 Task: For heading Use Nunito with Light dark cornflower blue 2 colour & bold.  font size for heading18,  'Change the font style of data to'Pacifico and font size to 9,  Change the alignment of both headline & data to Align center.  In the sheet  auditingQuarterlySales_Report_2023
Action: Mouse moved to (86, 155)
Screenshot: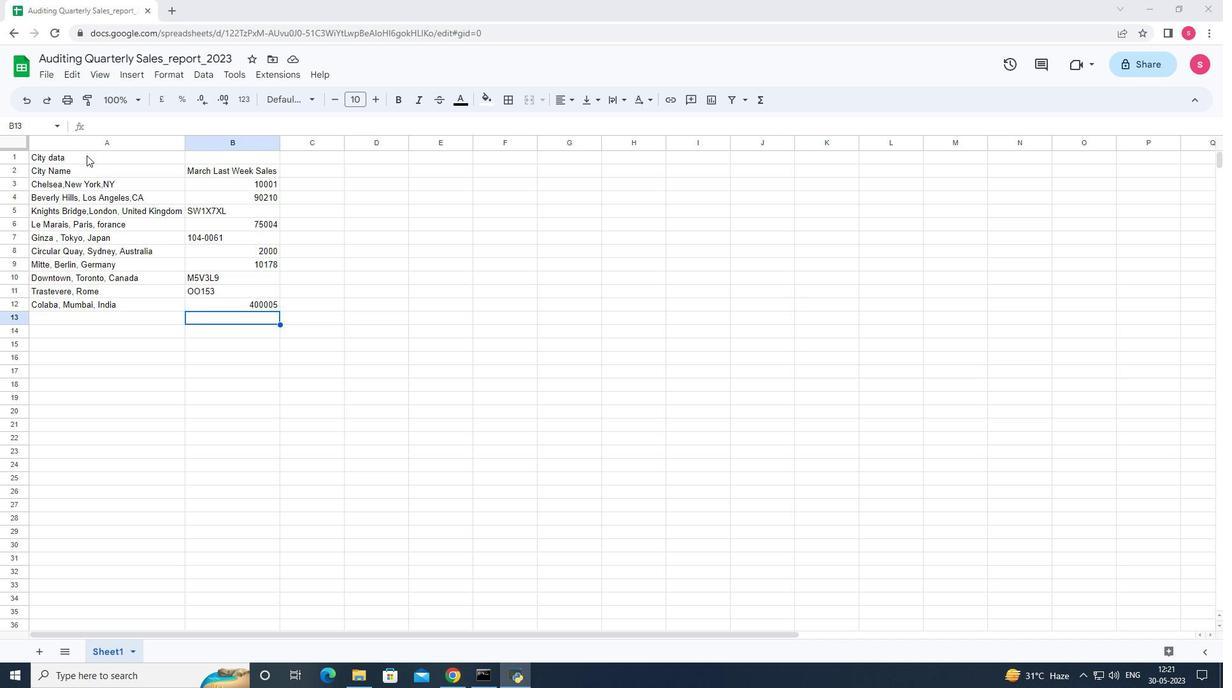 
Action: Mouse pressed left at (86, 155)
Screenshot: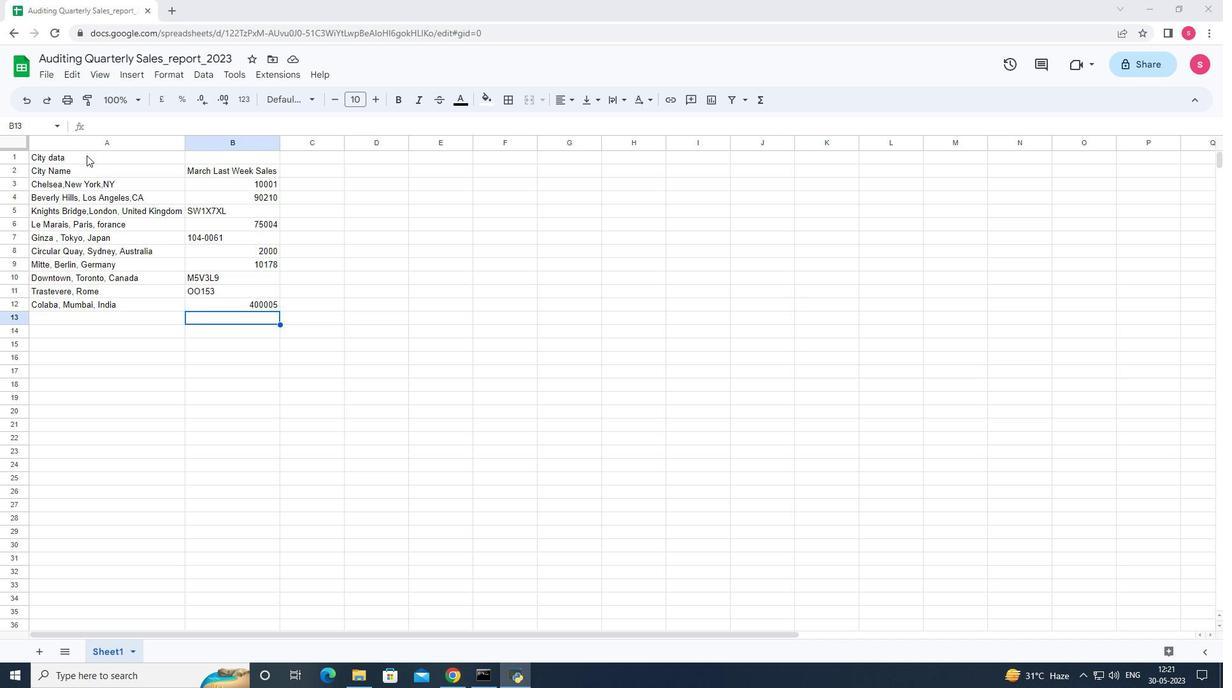 
Action: Mouse moved to (304, 98)
Screenshot: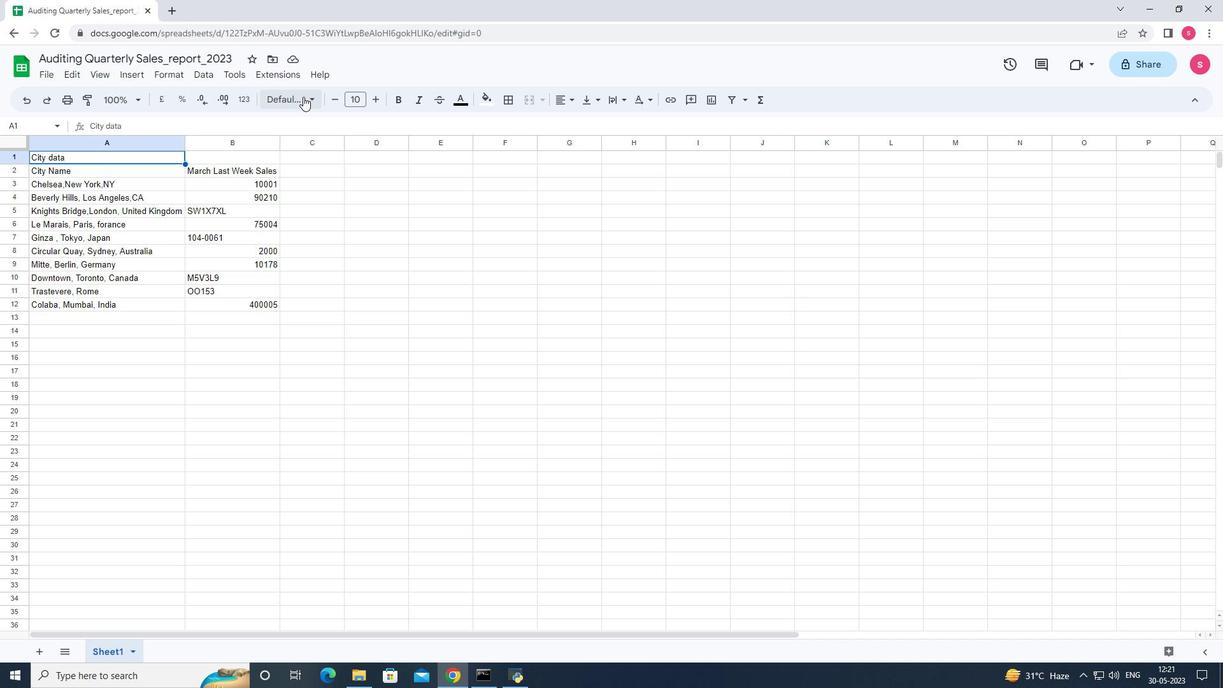 
Action: Mouse pressed left at (304, 98)
Screenshot: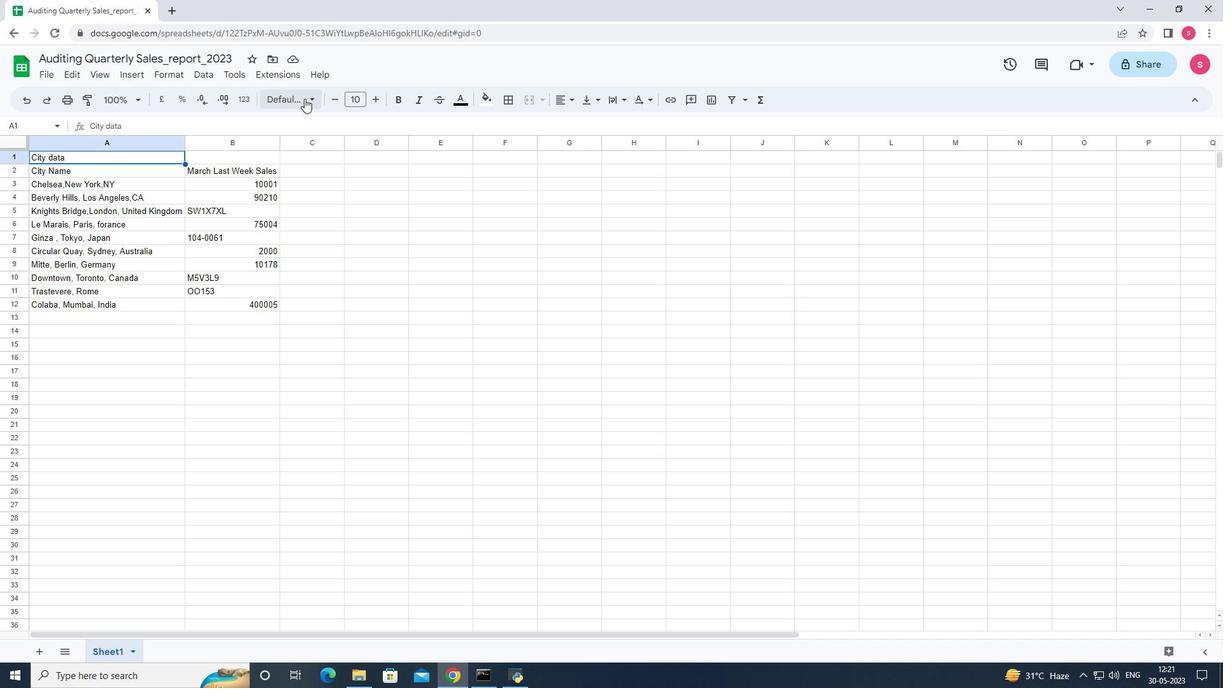
Action: Mouse moved to (333, 582)
Screenshot: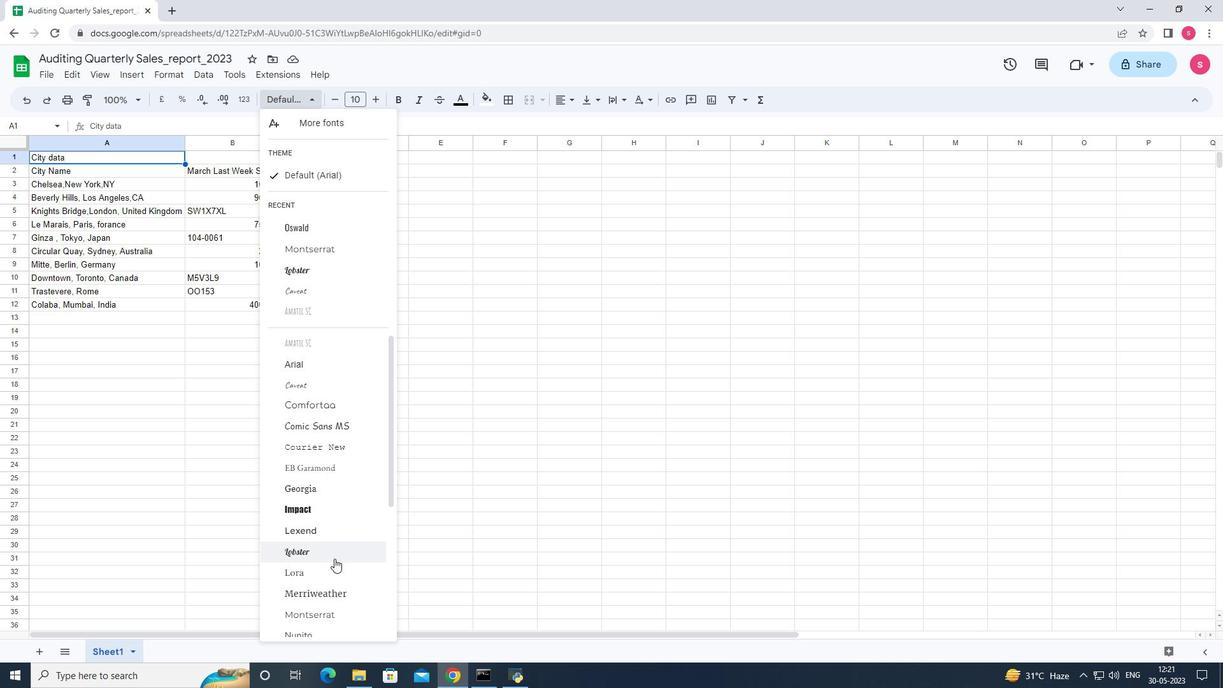 
Action: Mouse scrolled (333, 581) with delta (0, 0)
Screenshot: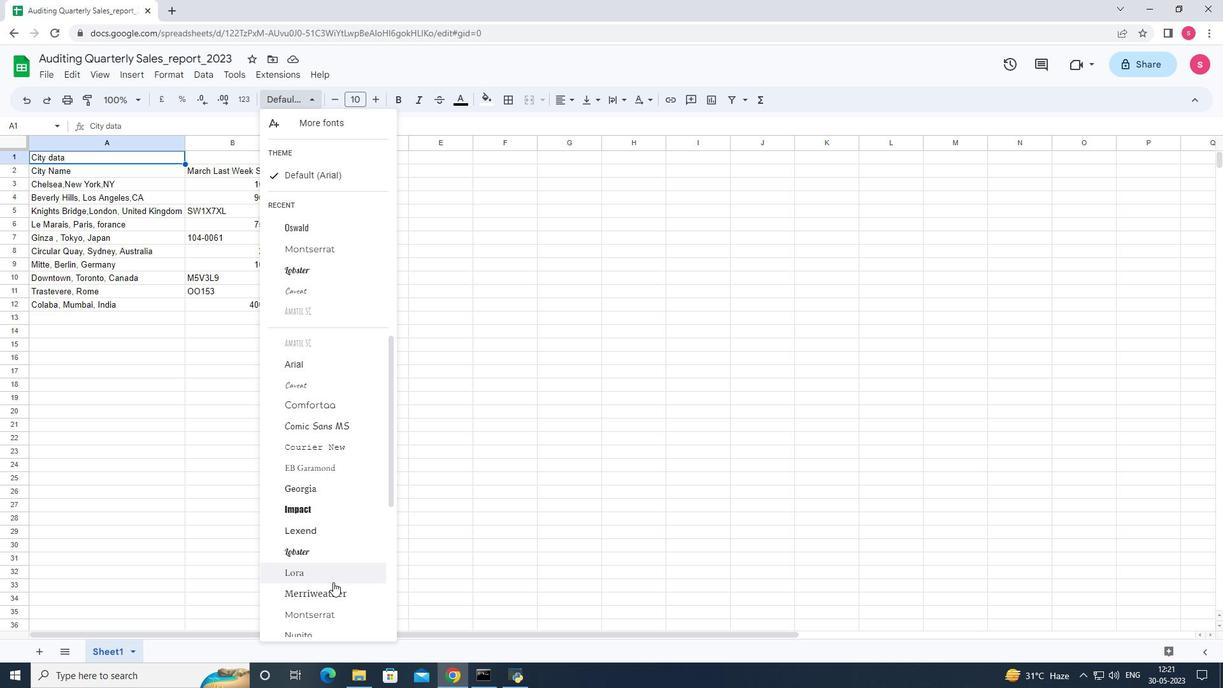 
Action: Mouse moved to (311, 573)
Screenshot: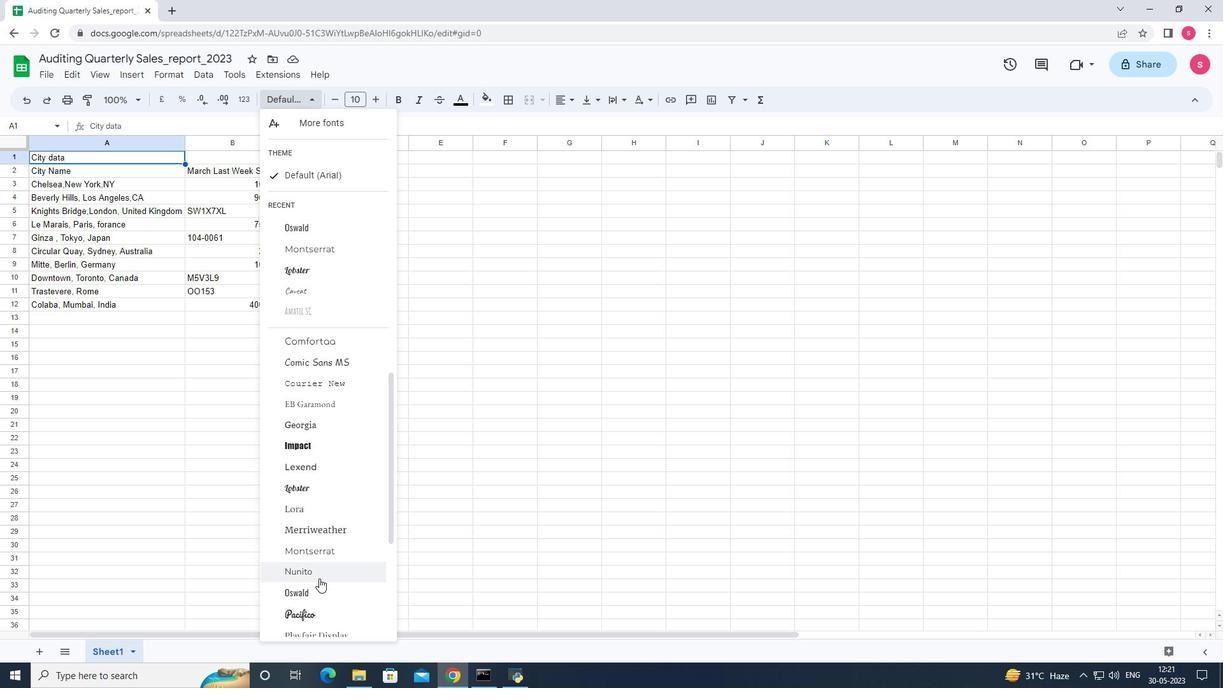 
Action: Mouse pressed left at (311, 573)
Screenshot: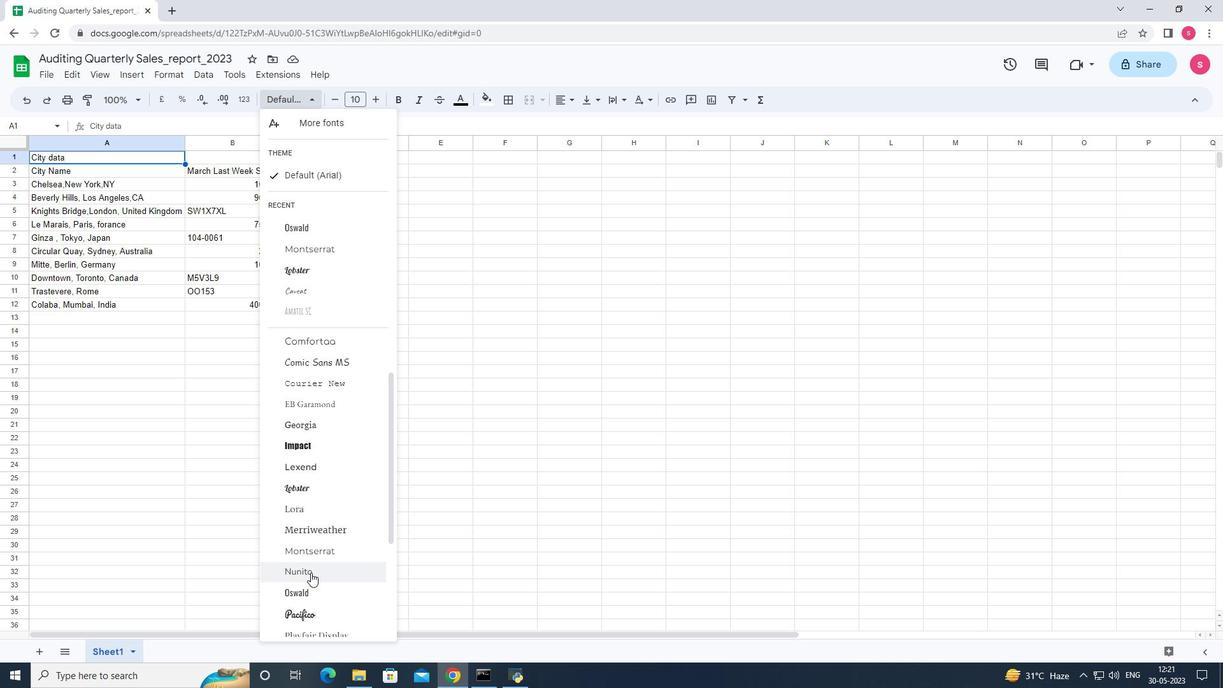 
Action: Mouse moved to (467, 100)
Screenshot: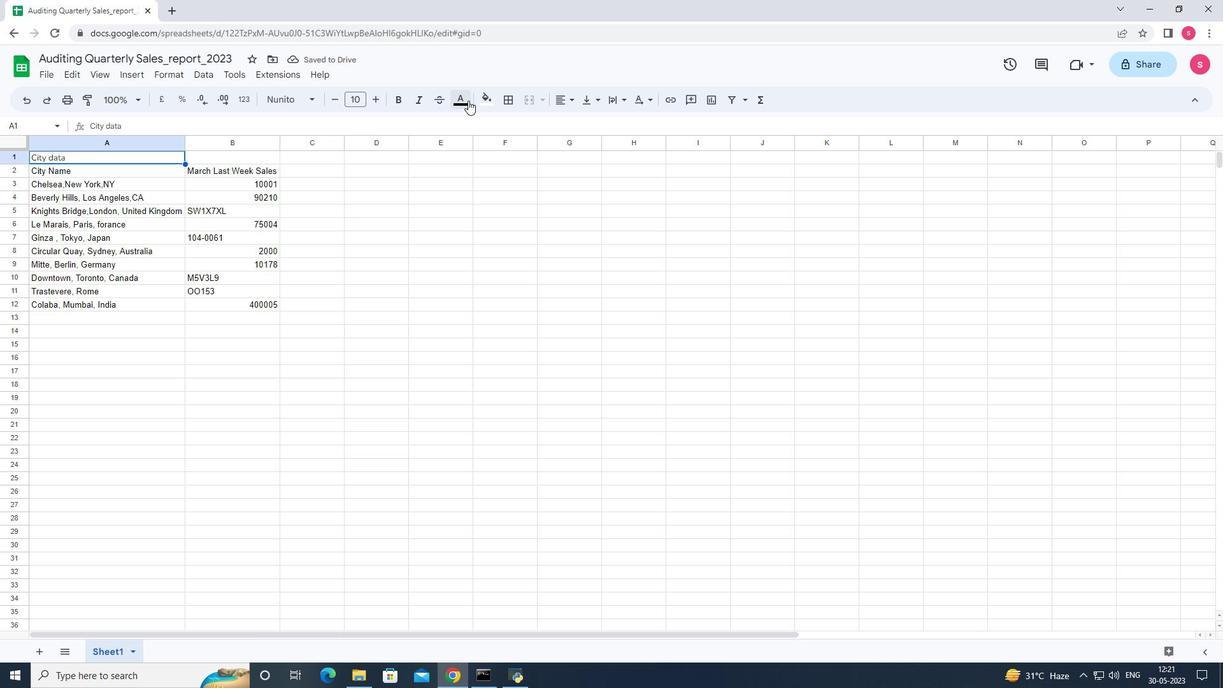 
Action: Mouse pressed left at (467, 100)
Screenshot: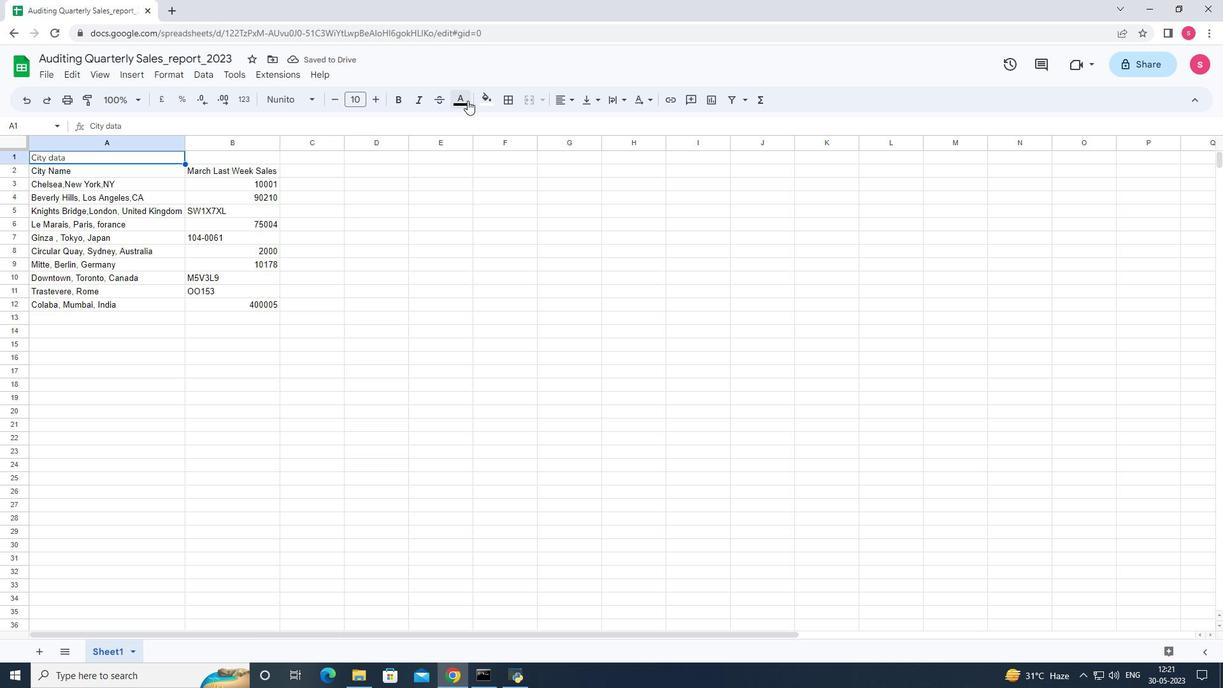 
Action: Mouse moved to (548, 226)
Screenshot: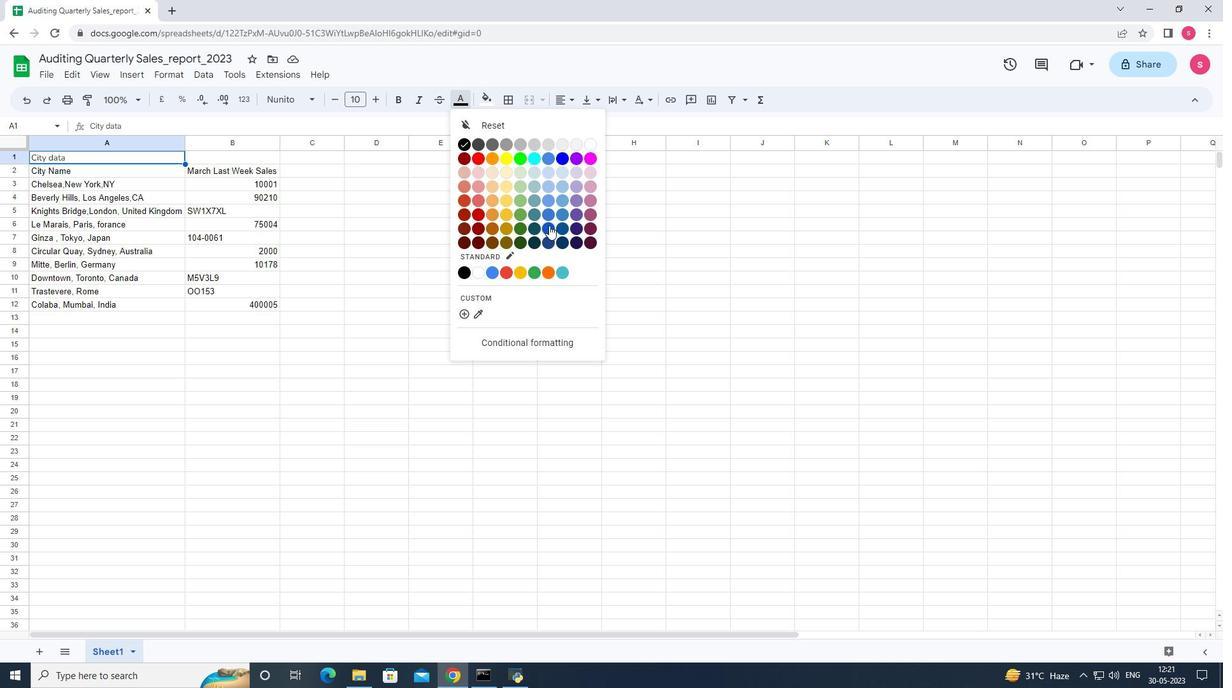 
Action: Mouse pressed left at (548, 226)
Screenshot: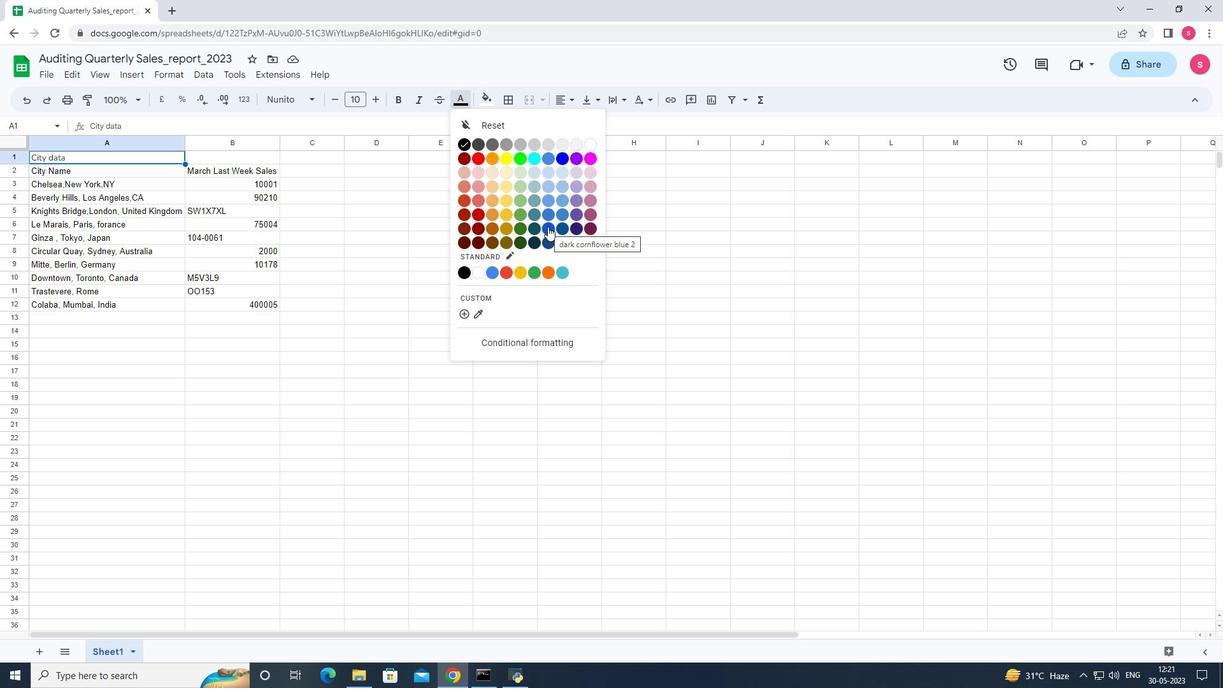 
Action: Mouse moved to (163, 76)
Screenshot: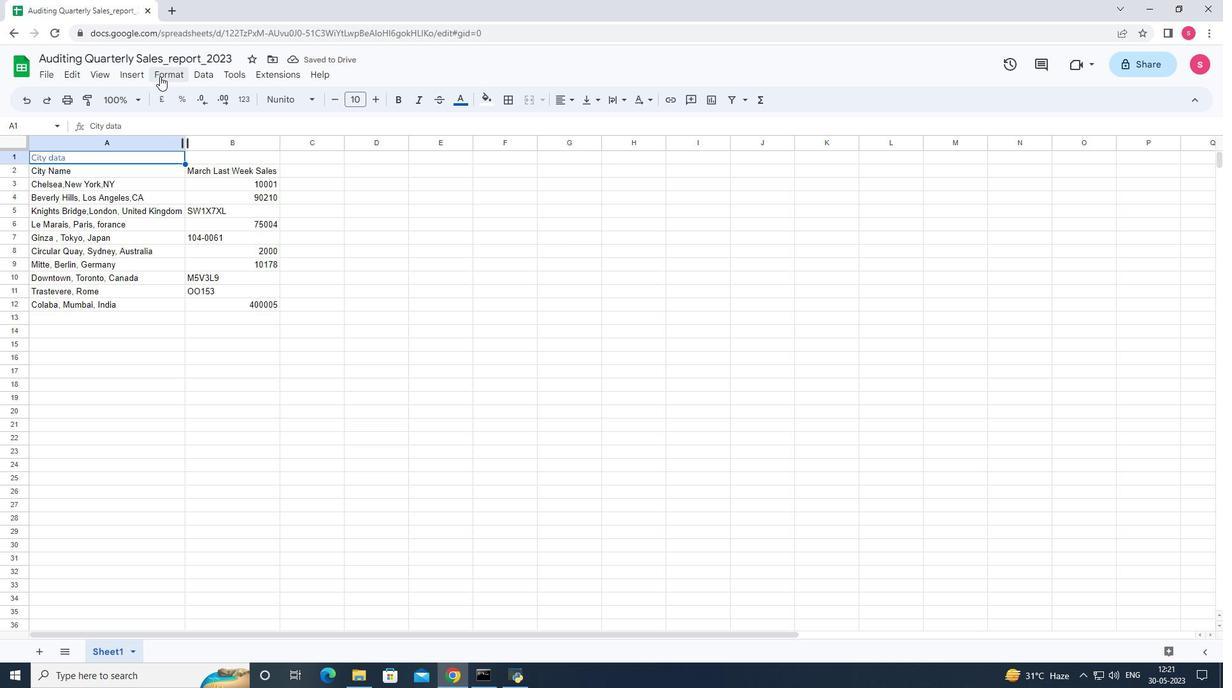 
Action: Mouse pressed left at (163, 76)
Screenshot: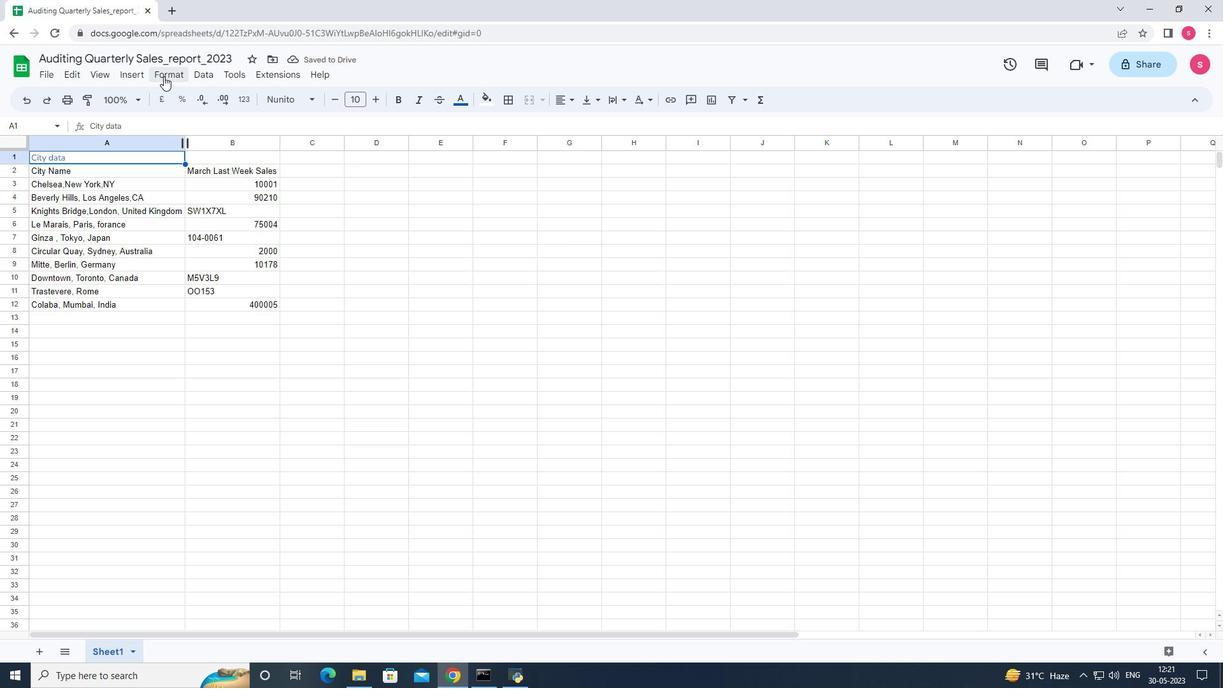 
Action: Mouse moved to (397, 154)
Screenshot: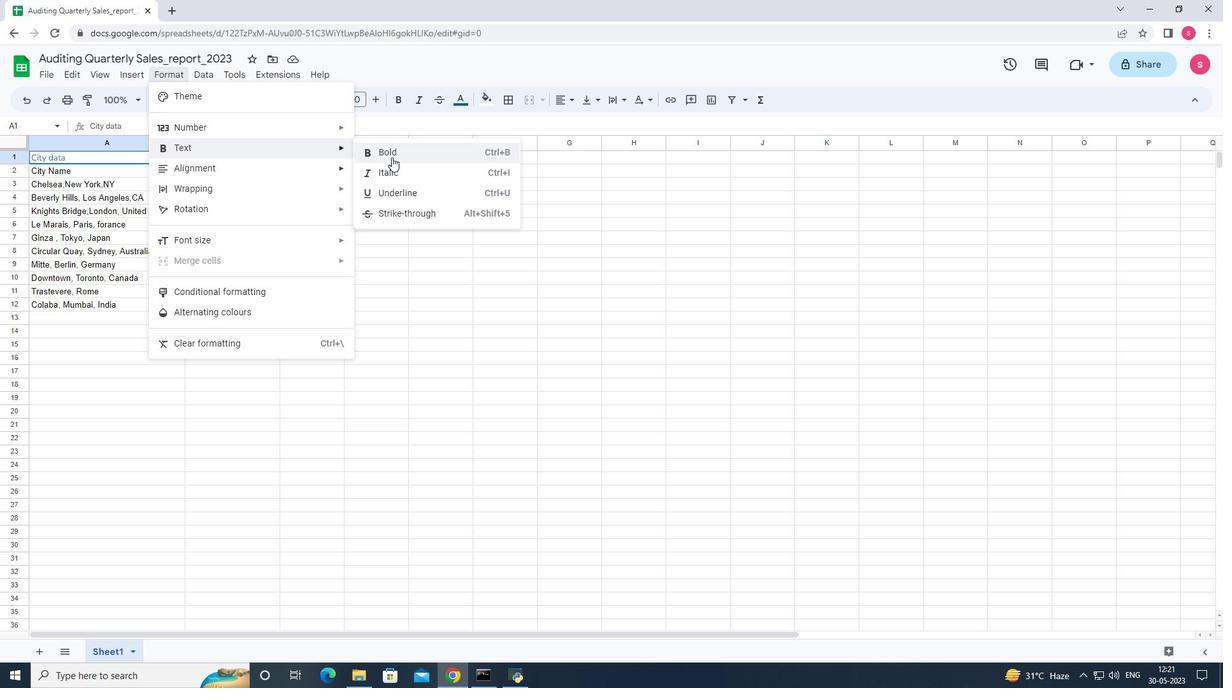 
Action: Mouse pressed left at (397, 154)
Screenshot: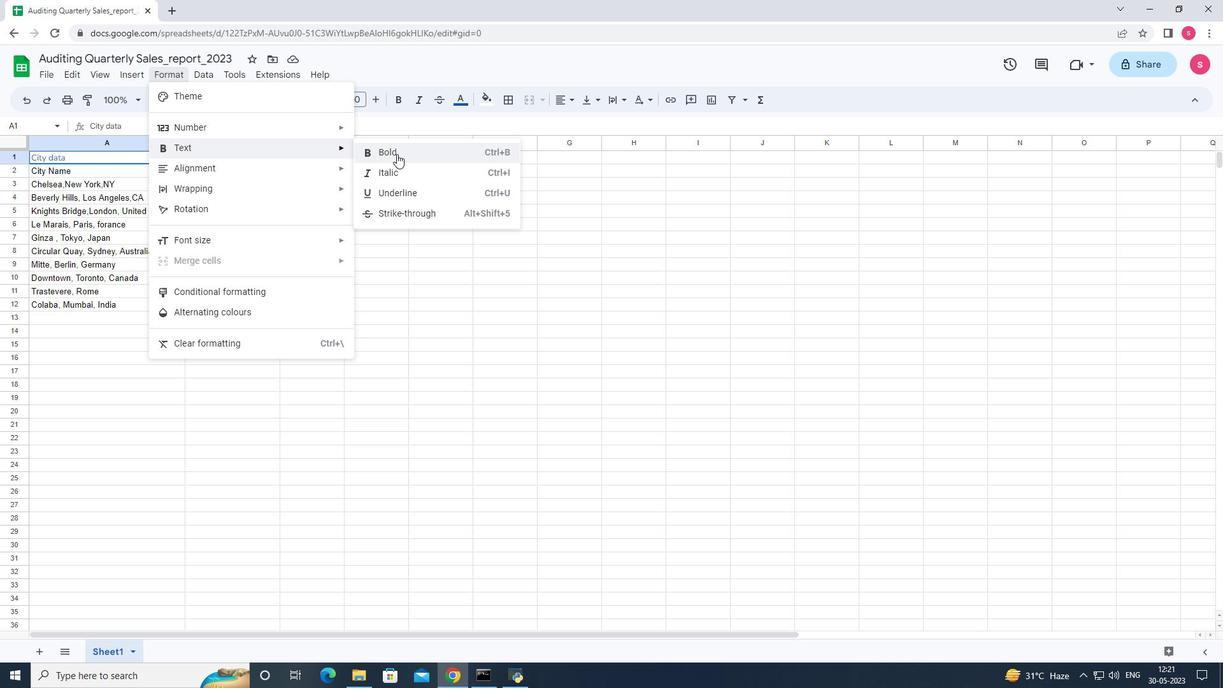 
Action: Mouse moved to (373, 101)
Screenshot: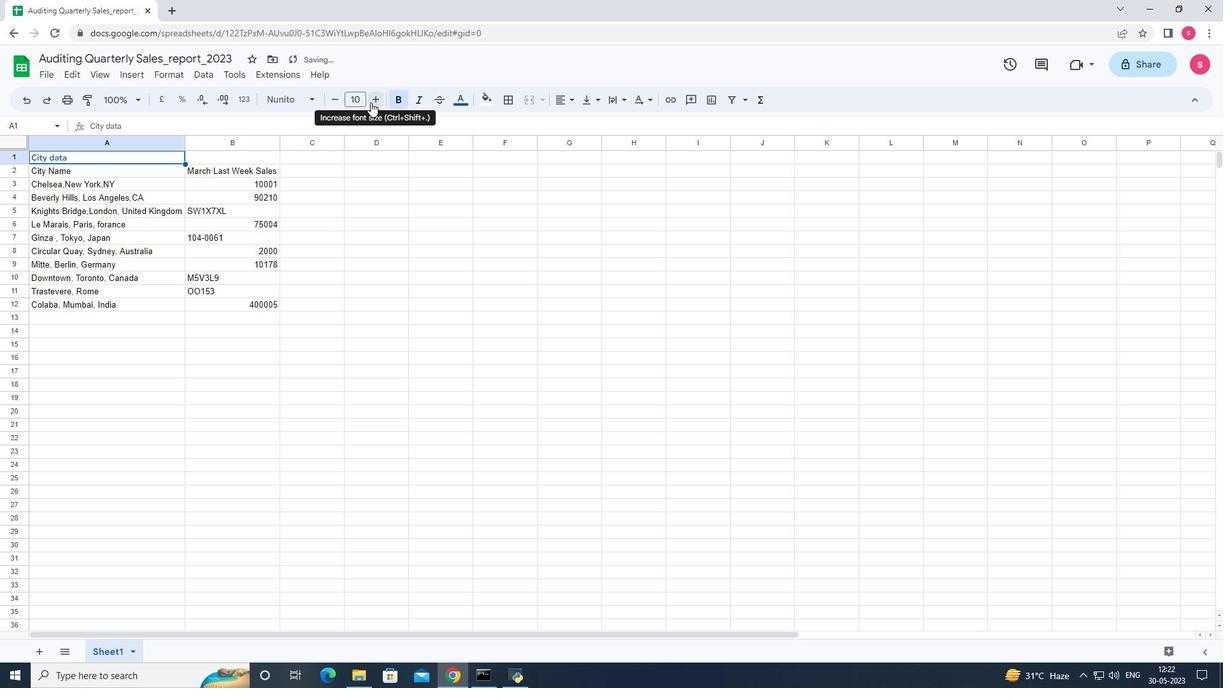 
Action: Mouse pressed left at (373, 101)
Screenshot: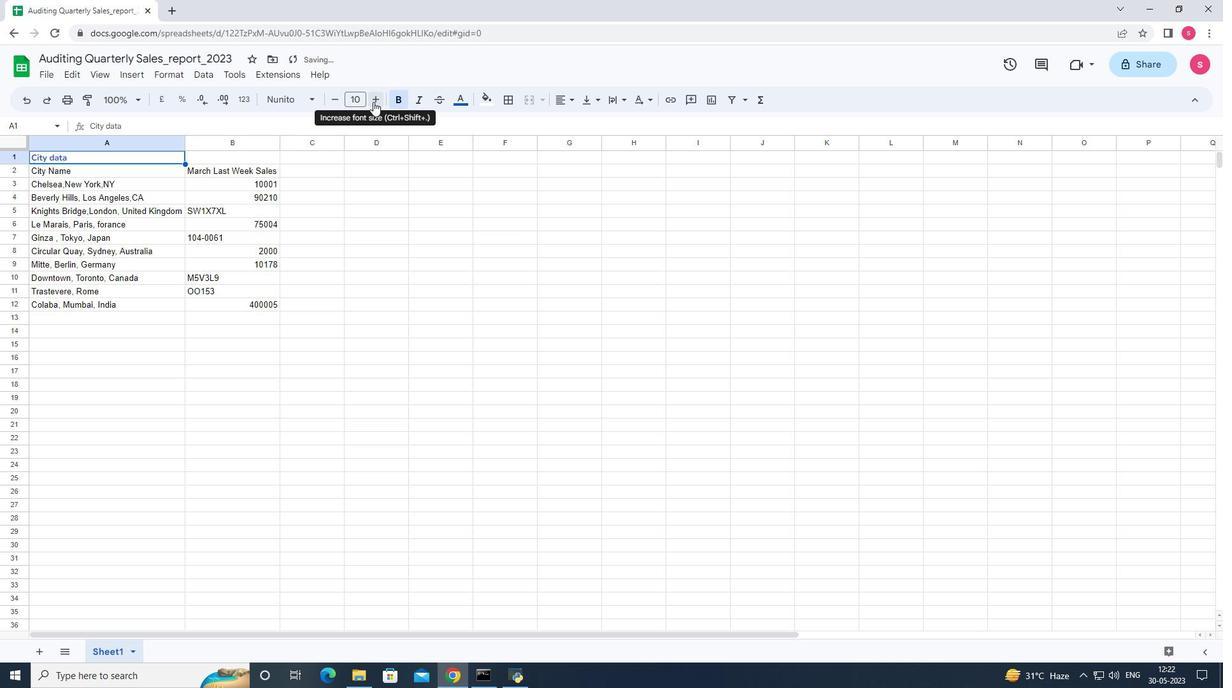 
Action: Mouse pressed left at (373, 101)
Screenshot: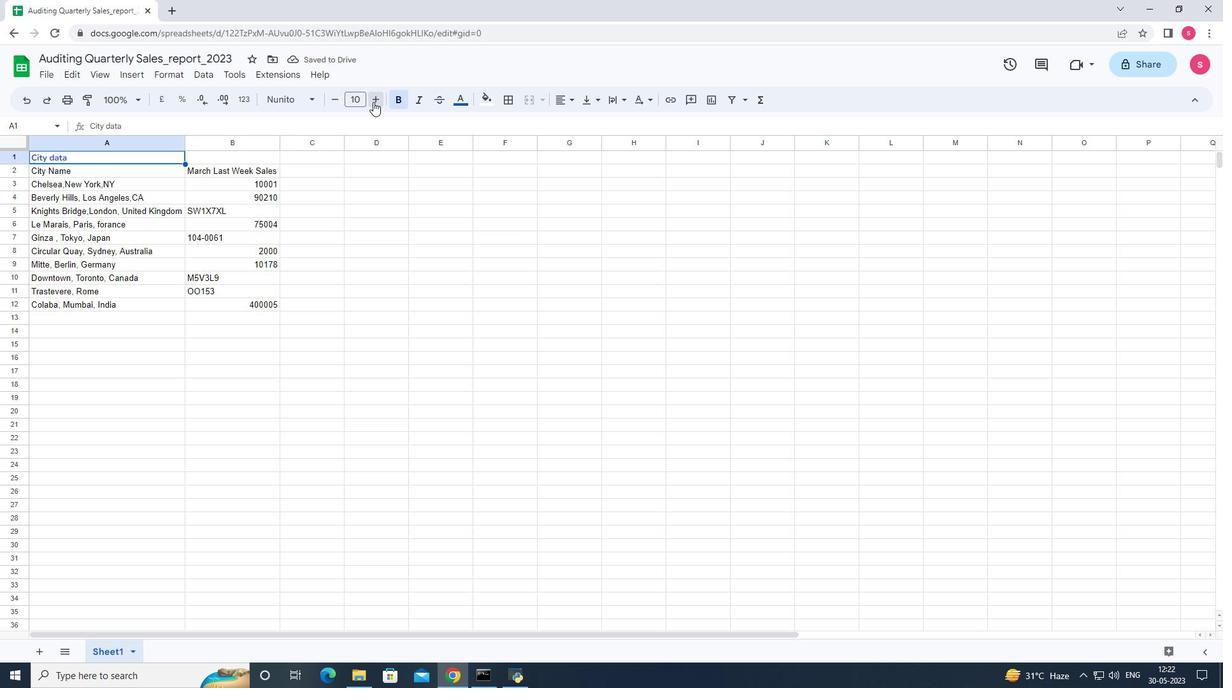 
Action: Mouse pressed left at (373, 101)
Screenshot: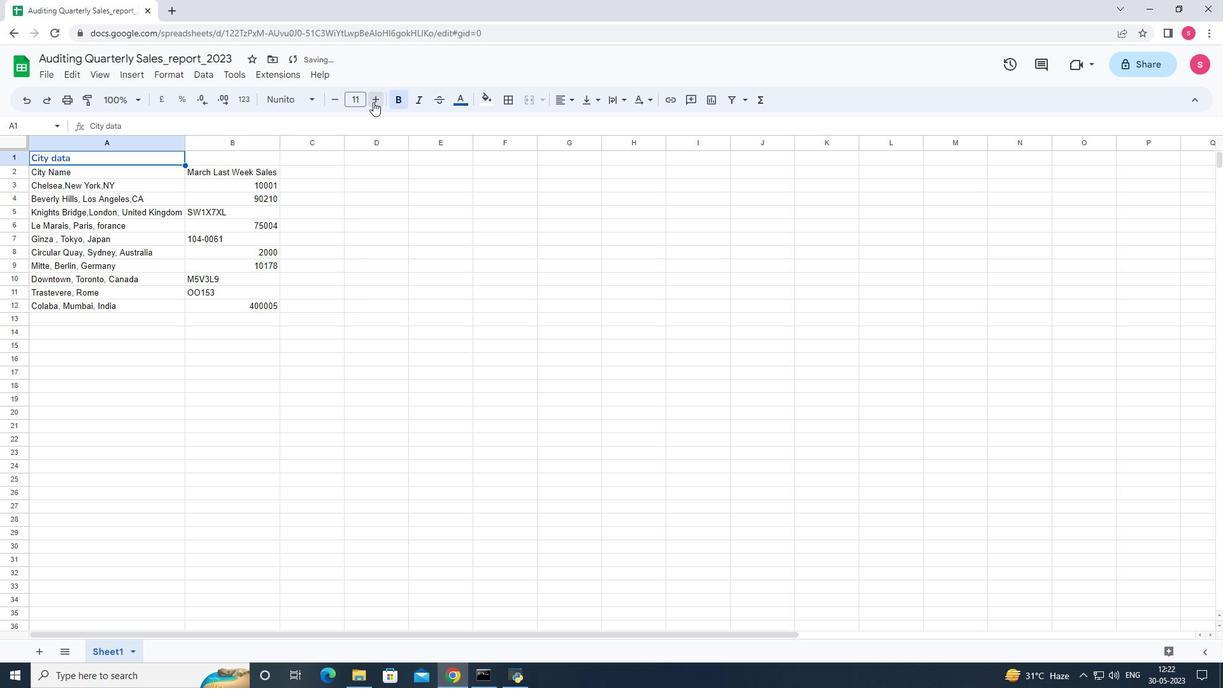 
Action: Mouse pressed left at (373, 101)
Screenshot: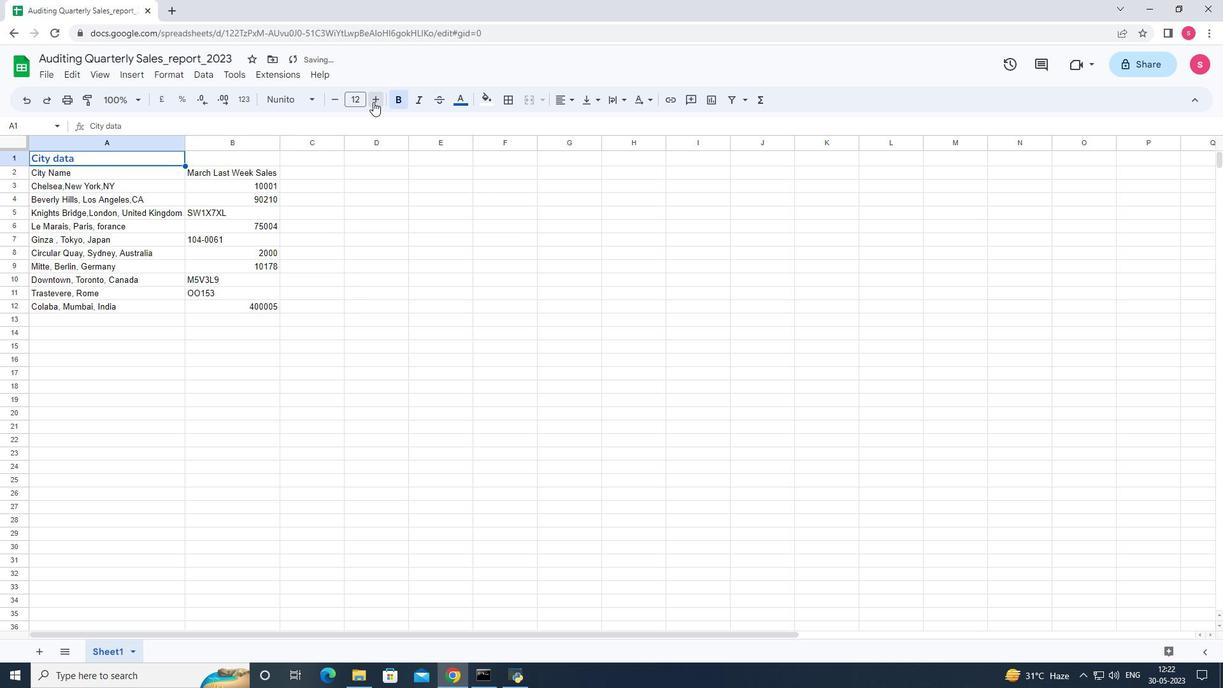
Action: Mouse pressed left at (373, 101)
Screenshot: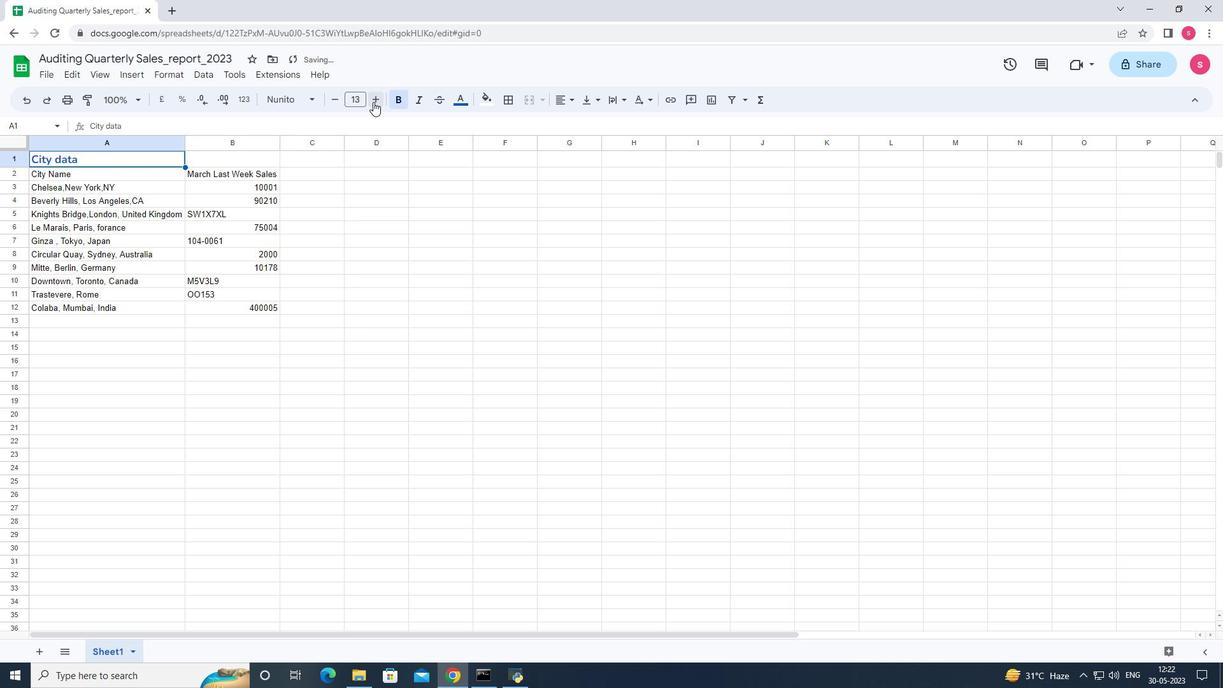 
Action: Mouse pressed left at (373, 101)
Screenshot: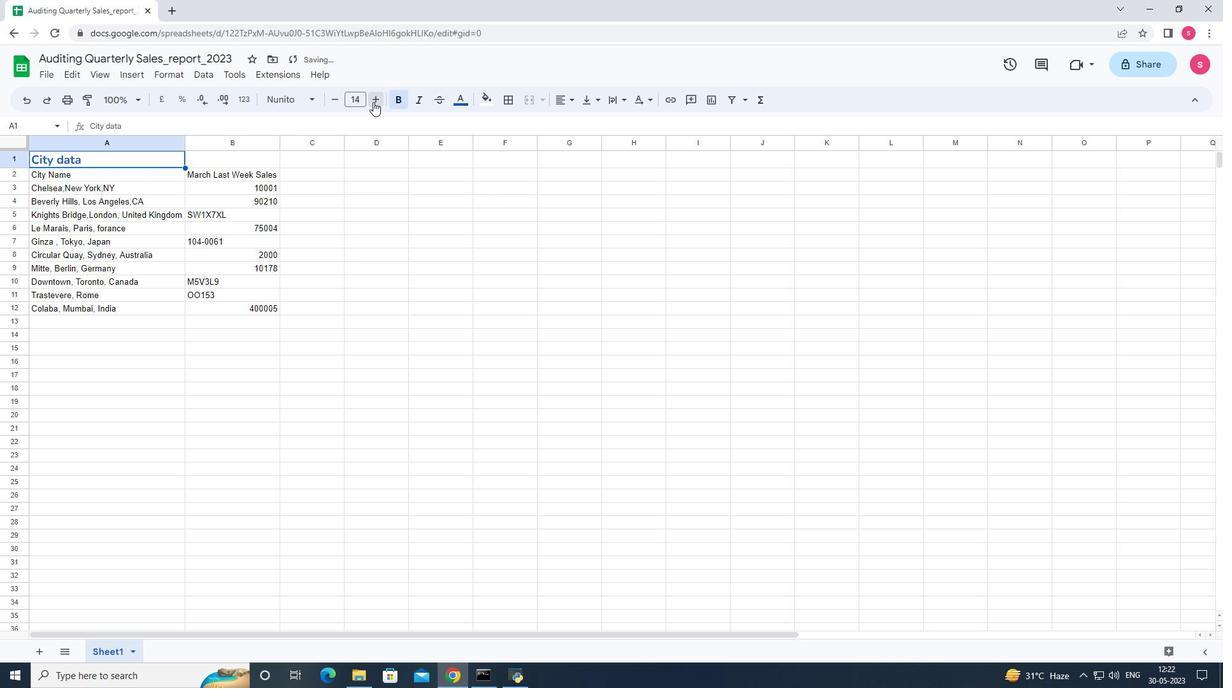 
Action: Mouse pressed left at (373, 101)
Screenshot: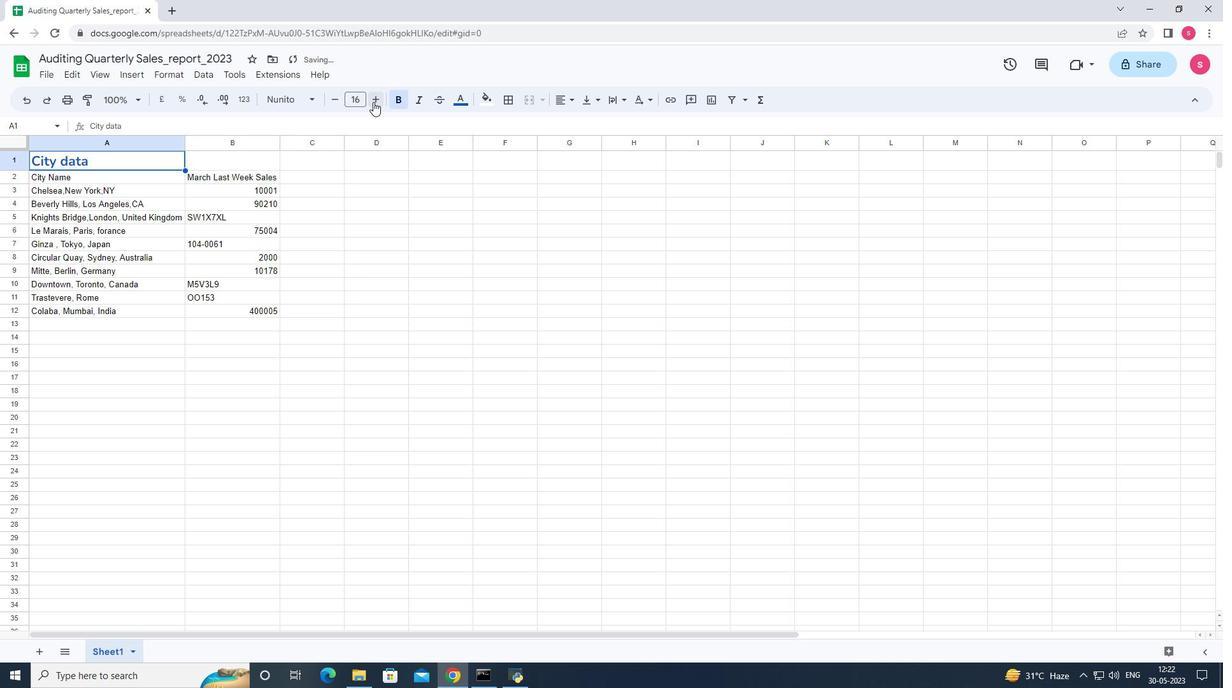 
Action: Mouse pressed left at (373, 101)
Screenshot: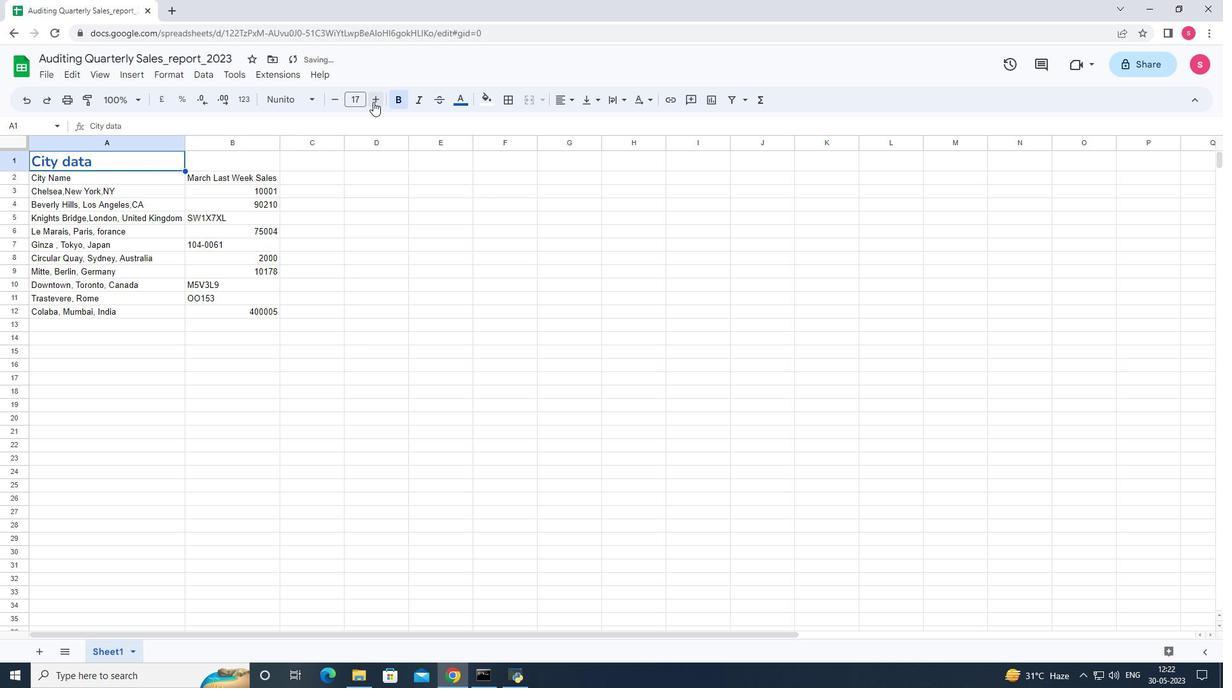
Action: Mouse moved to (90, 180)
Screenshot: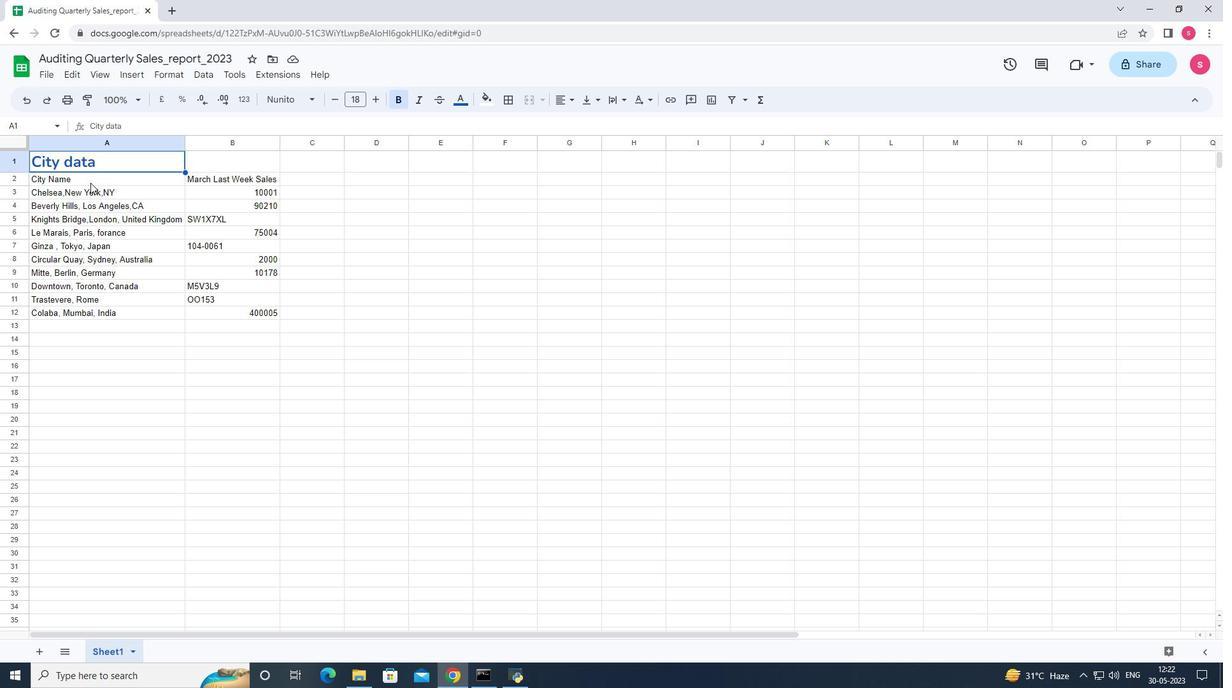 
Action: Mouse pressed left at (90, 180)
Screenshot: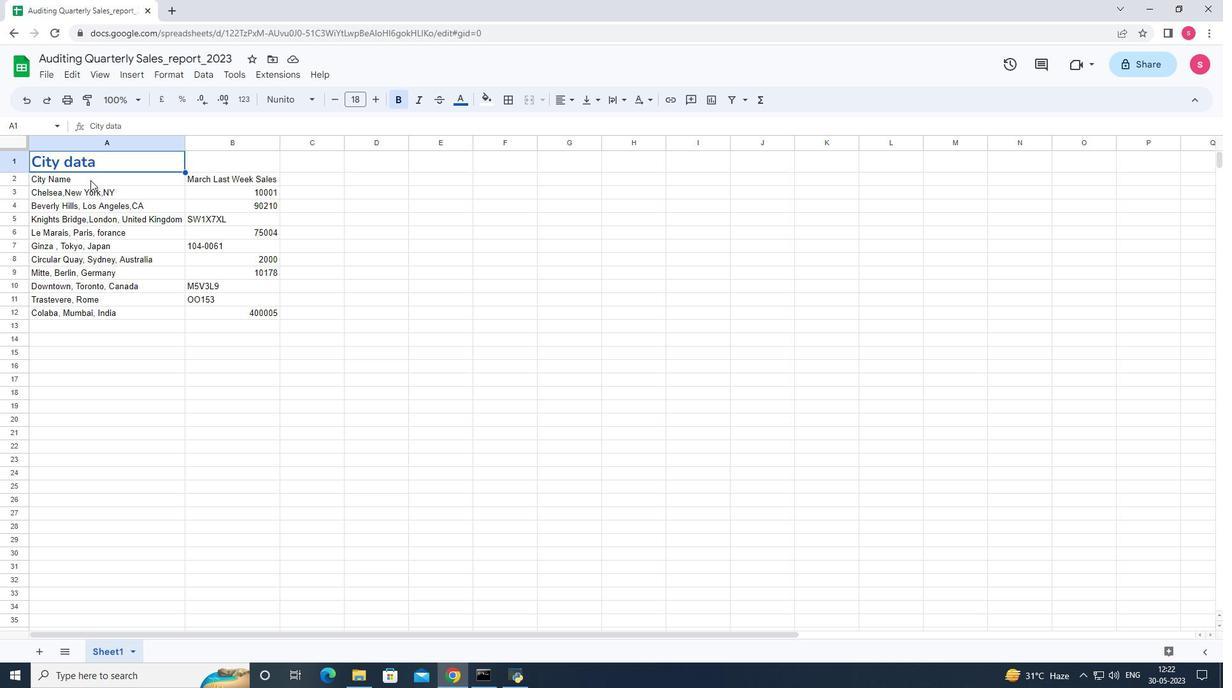 
Action: Mouse moved to (307, 99)
Screenshot: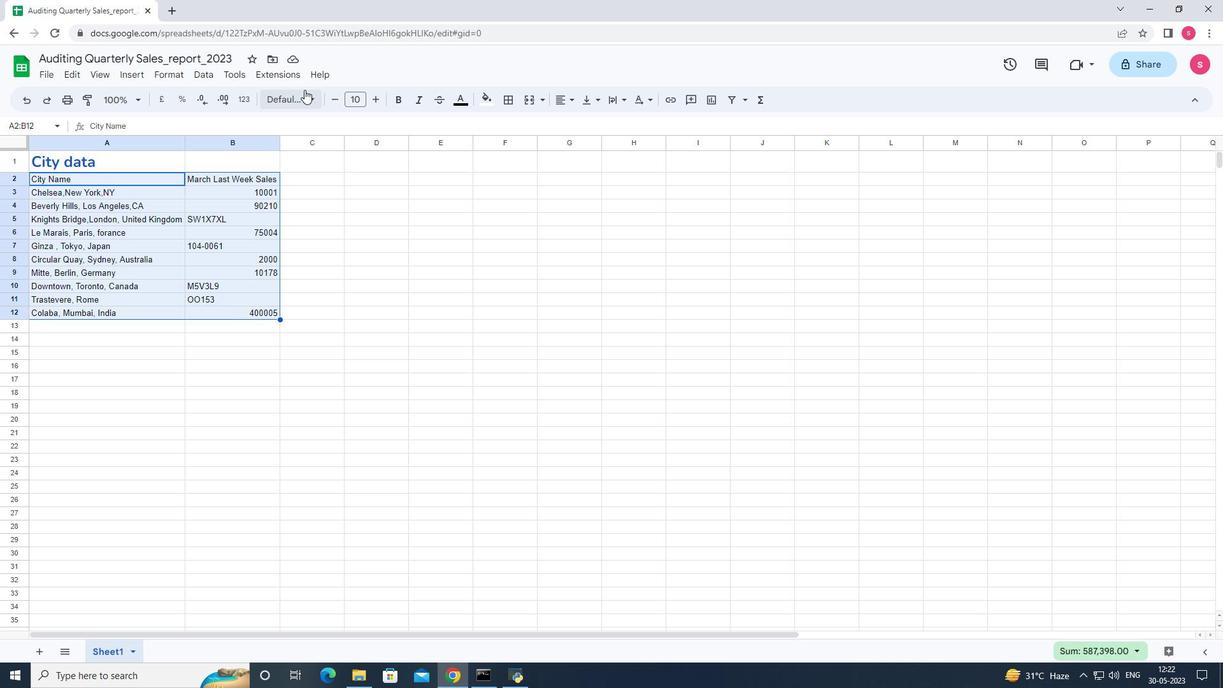 
Action: Mouse pressed left at (307, 99)
Screenshot: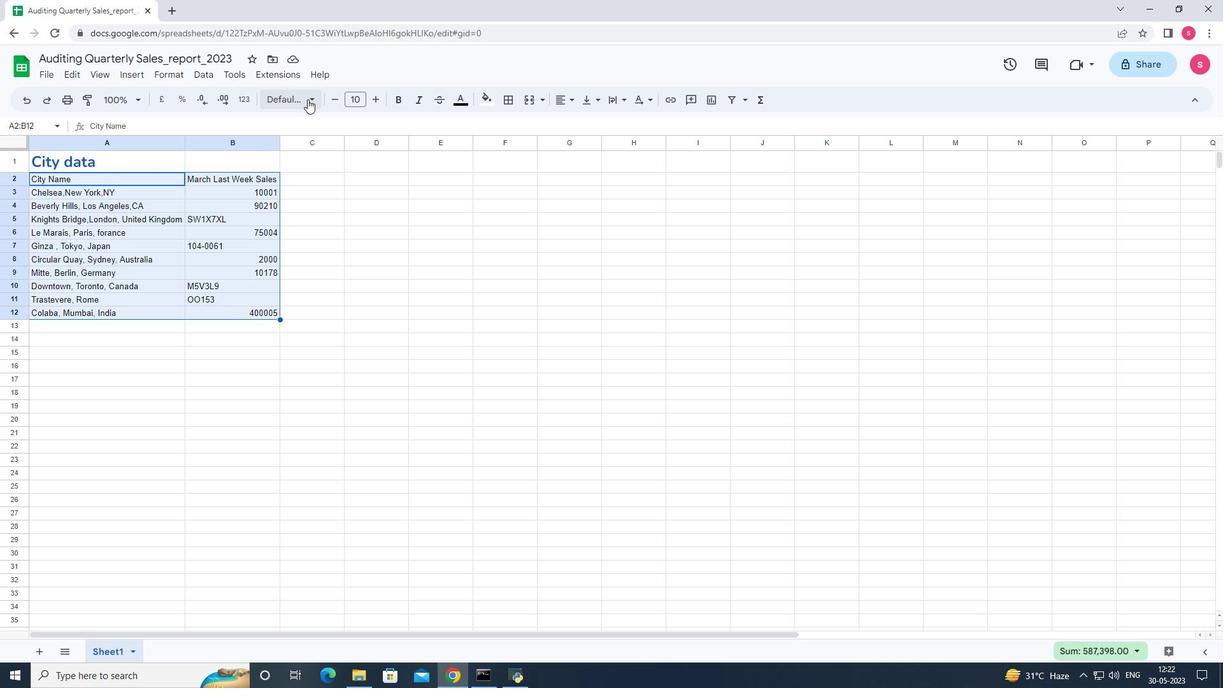 
Action: Mouse moved to (290, 317)
Screenshot: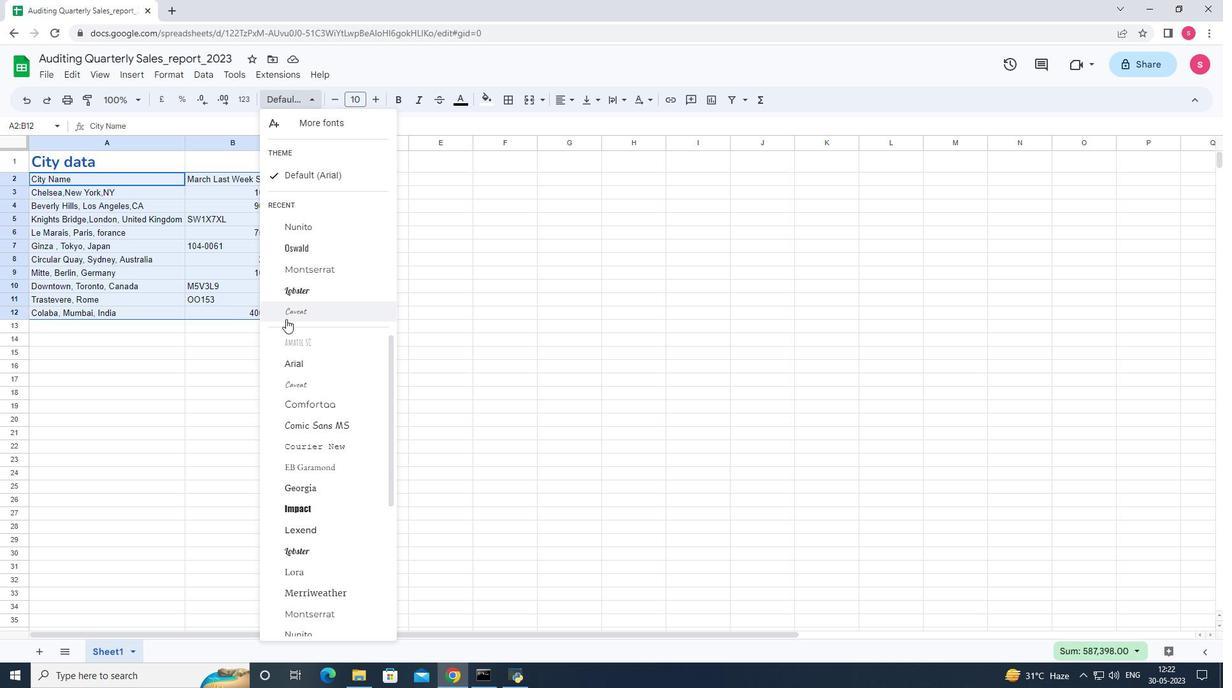 
Action: Mouse scrolled (290, 316) with delta (0, 0)
Screenshot: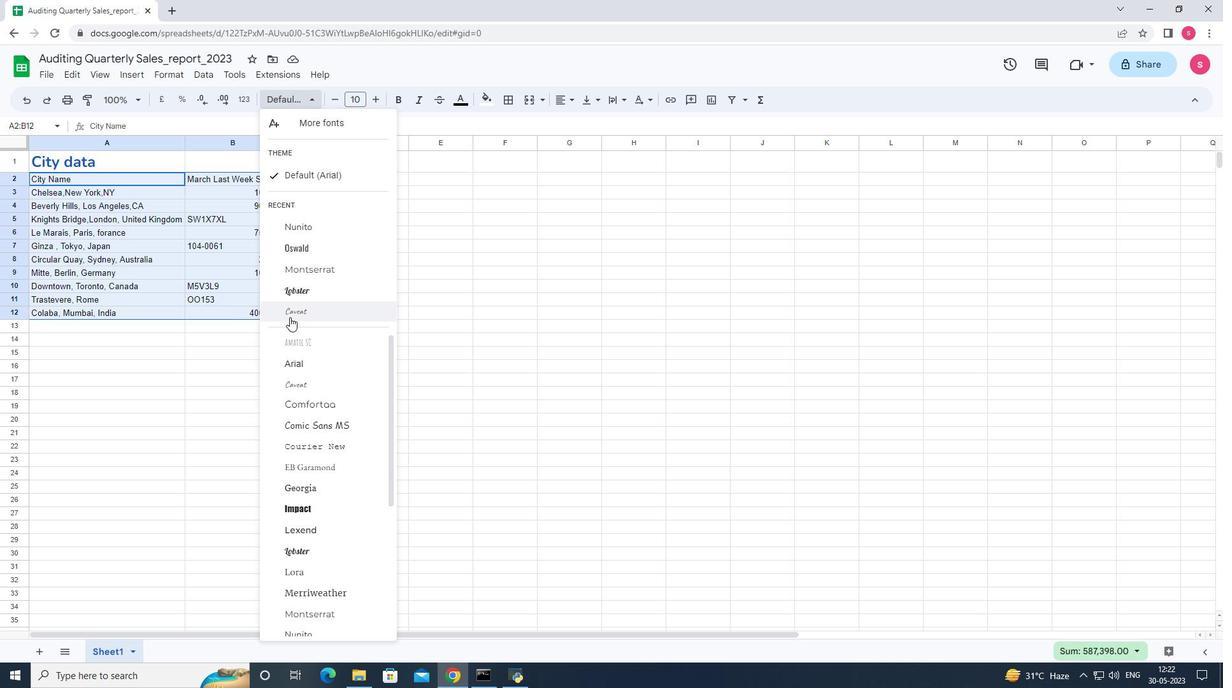 
Action: Mouse moved to (298, 328)
Screenshot: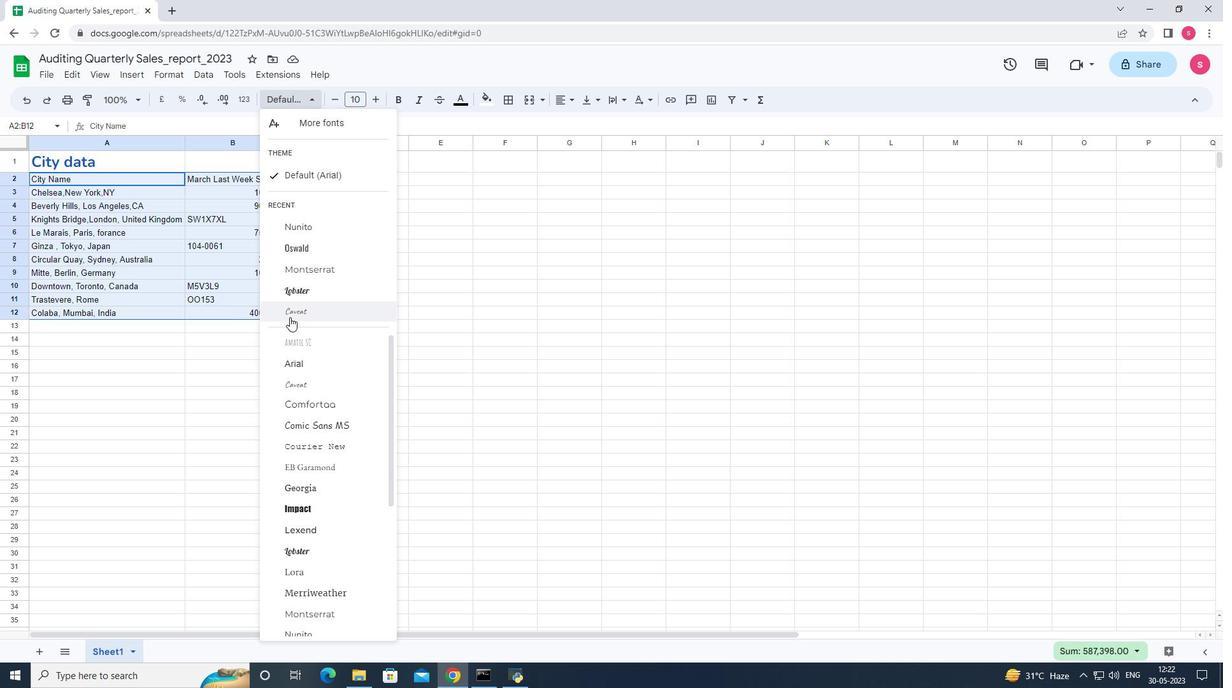 
Action: Mouse scrolled (298, 328) with delta (0, 0)
Screenshot: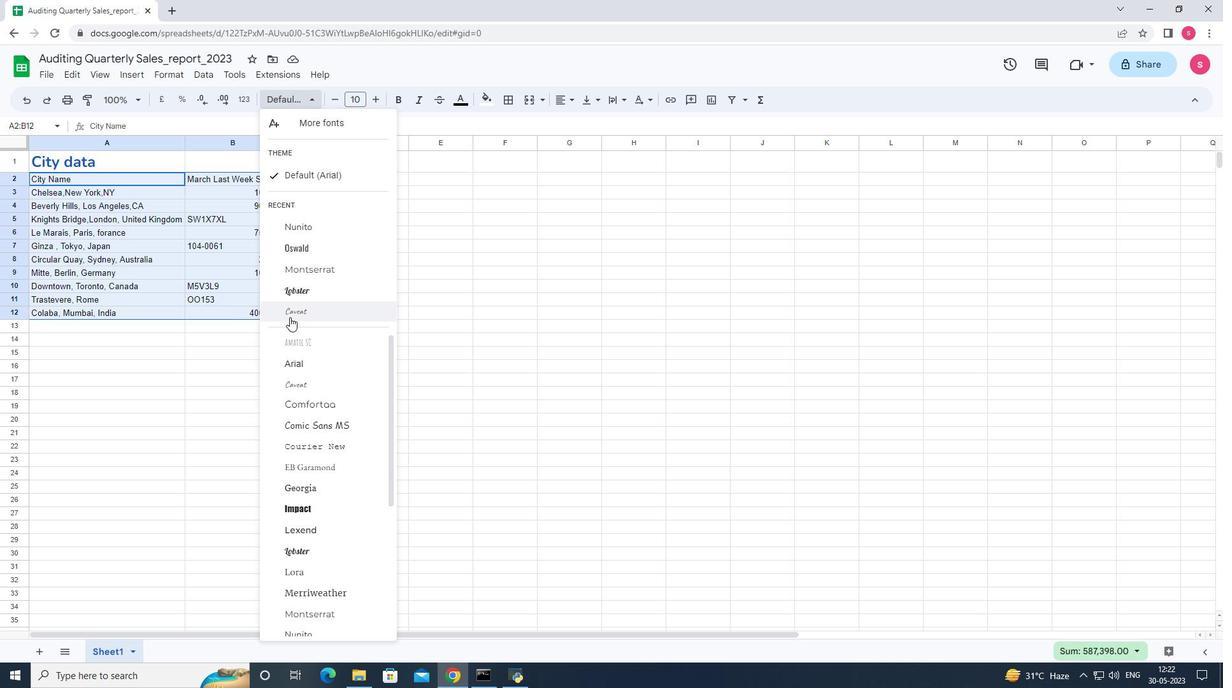 
Action: Mouse moved to (305, 340)
Screenshot: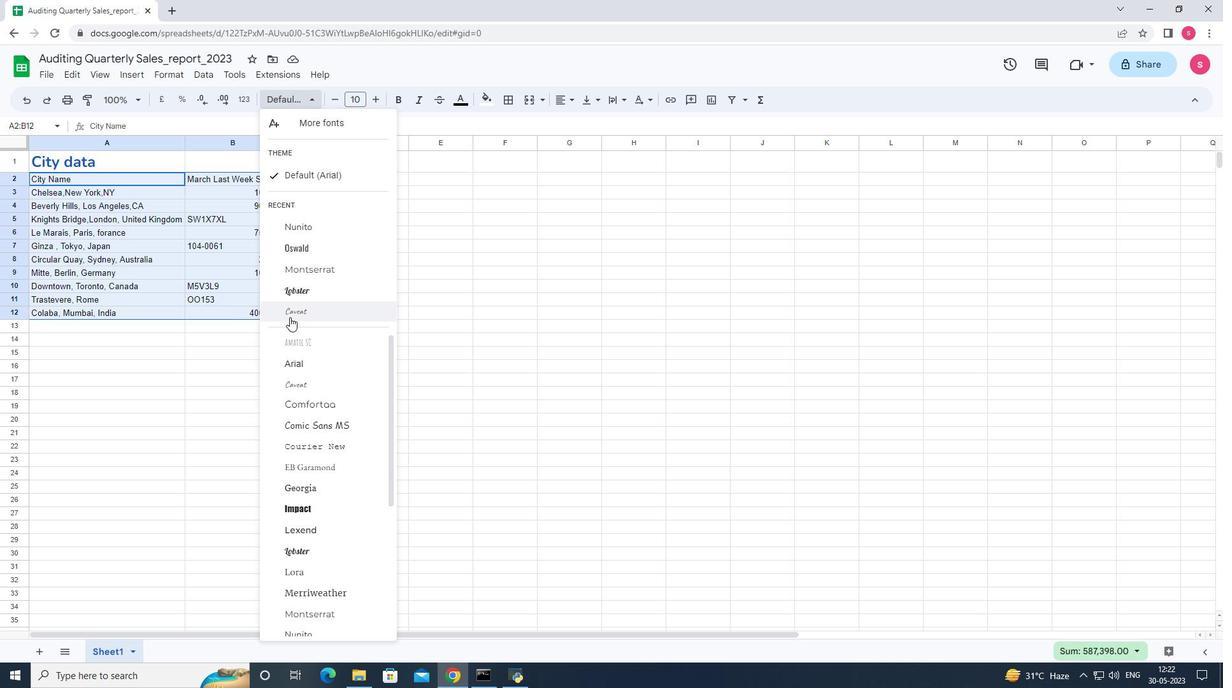 
Action: Mouse scrolled (305, 339) with delta (0, 0)
Screenshot: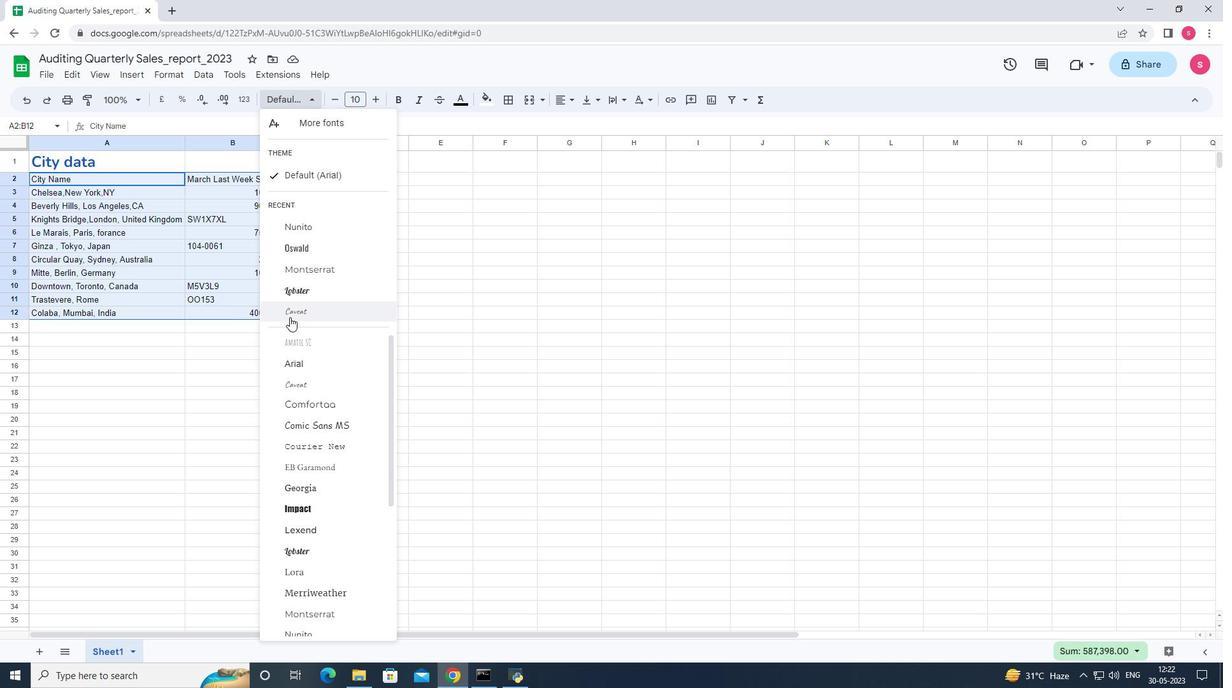 
Action: Mouse scrolled (305, 339) with delta (0, 0)
Screenshot: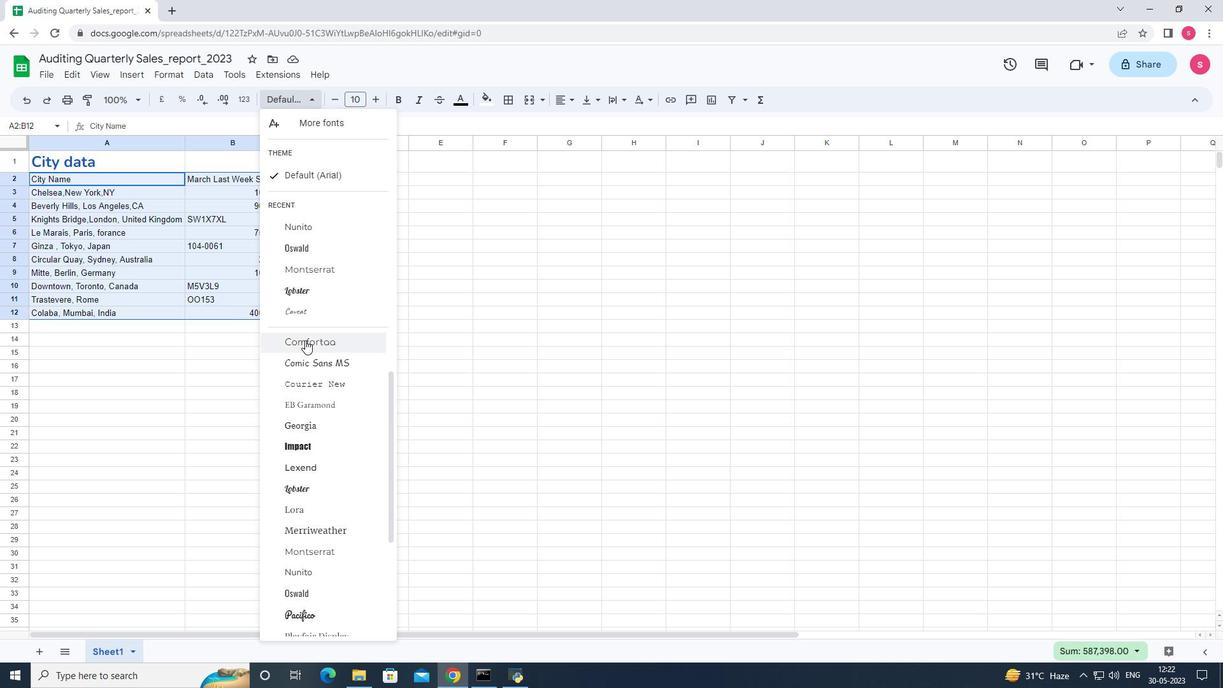 
Action: Mouse scrolled (305, 339) with delta (0, 0)
Screenshot: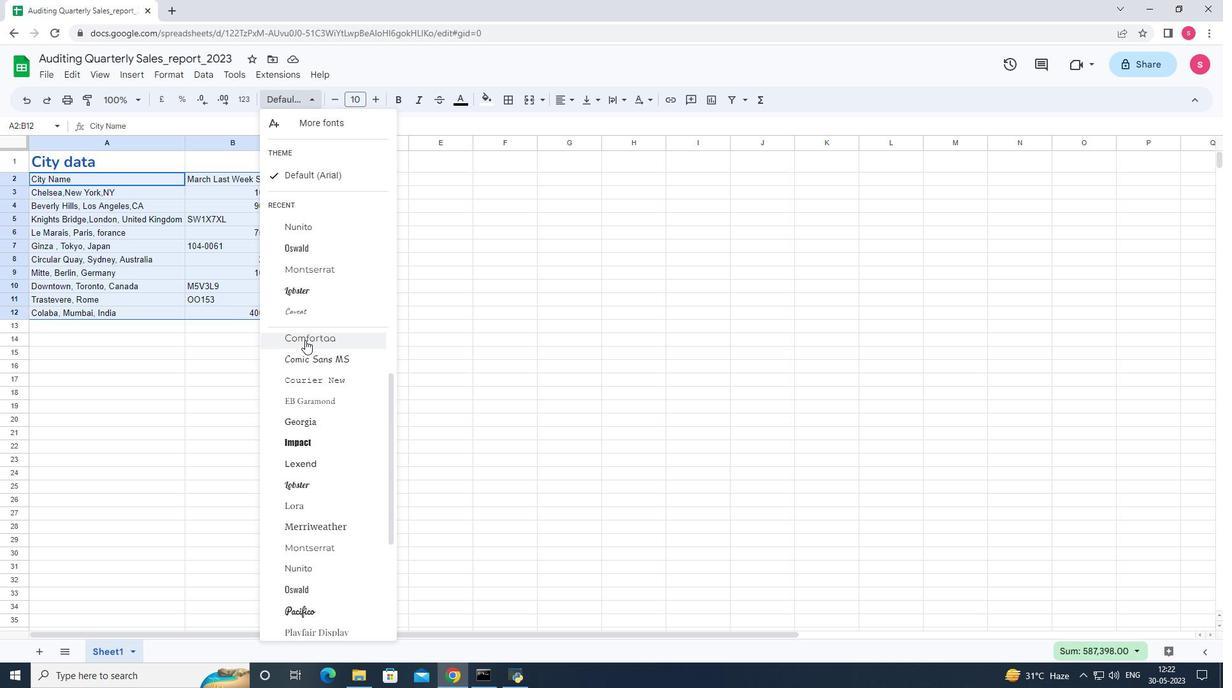 
Action: Mouse moved to (315, 487)
Screenshot: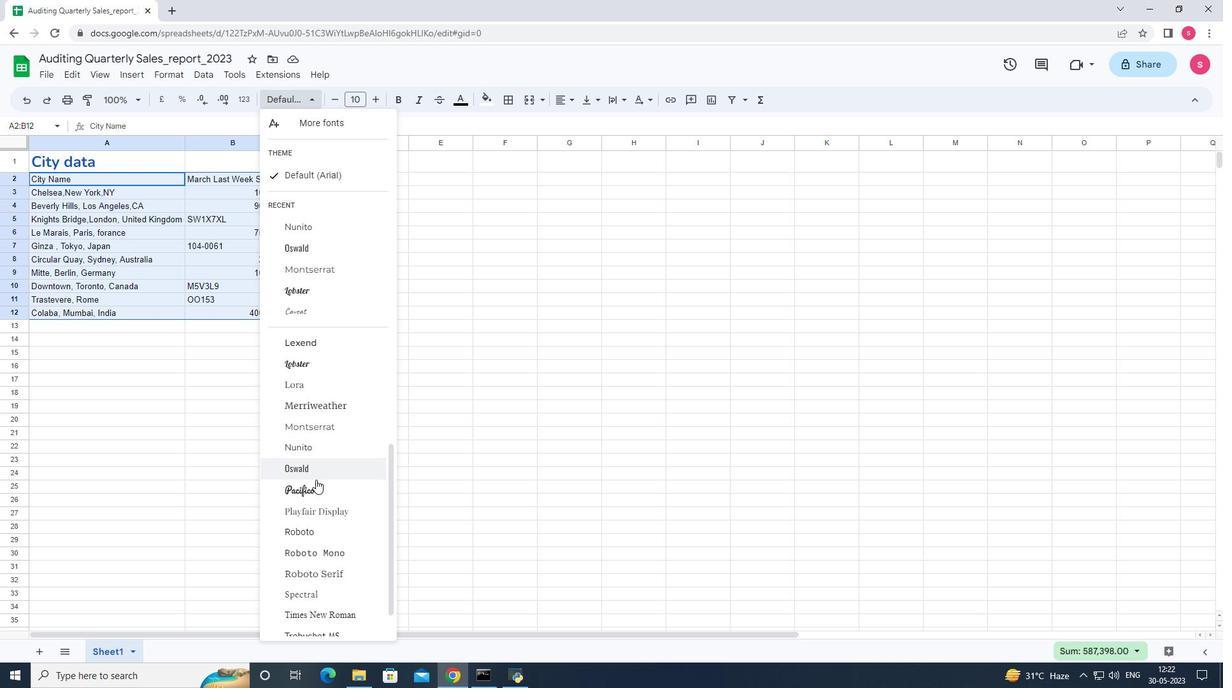 
Action: Mouse pressed left at (315, 487)
Screenshot: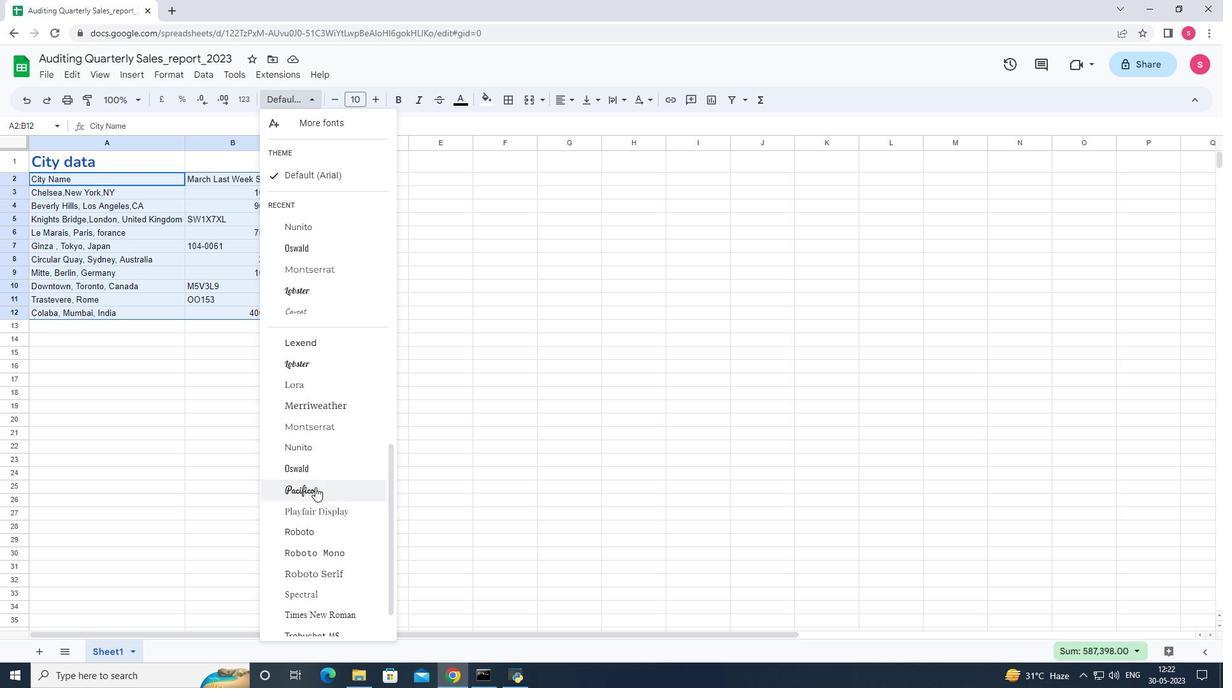 
Action: Mouse moved to (341, 105)
Screenshot: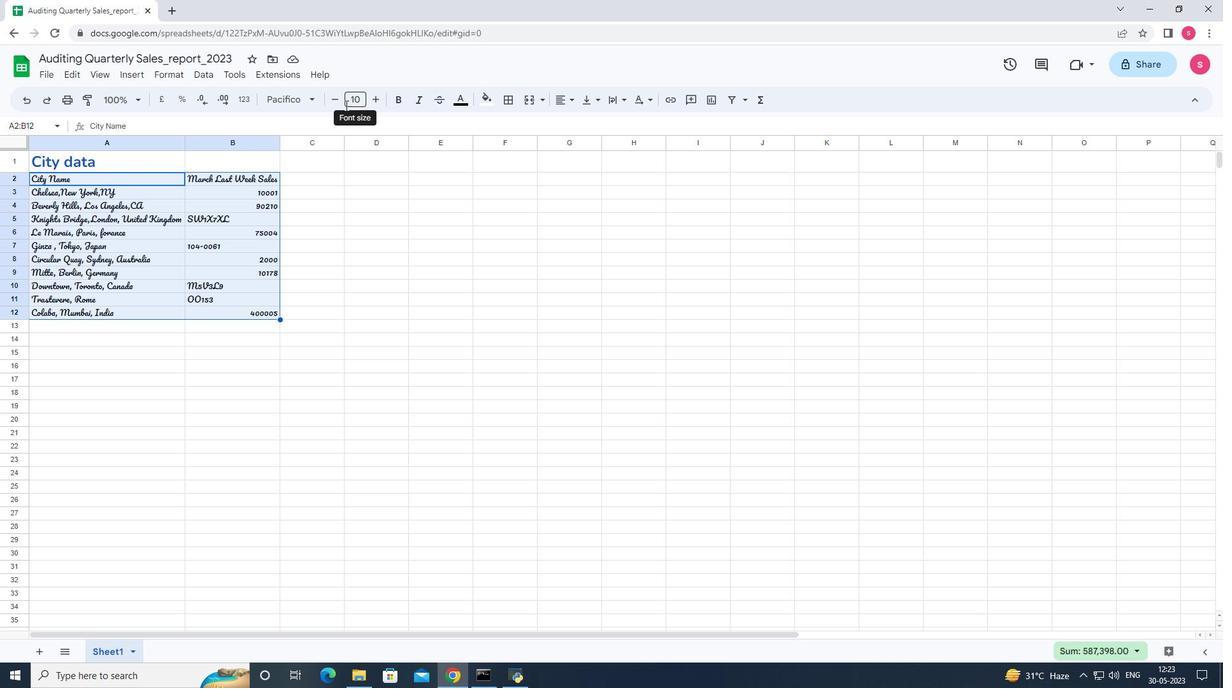 
Action: Mouse pressed left at (341, 105)
Screenshot: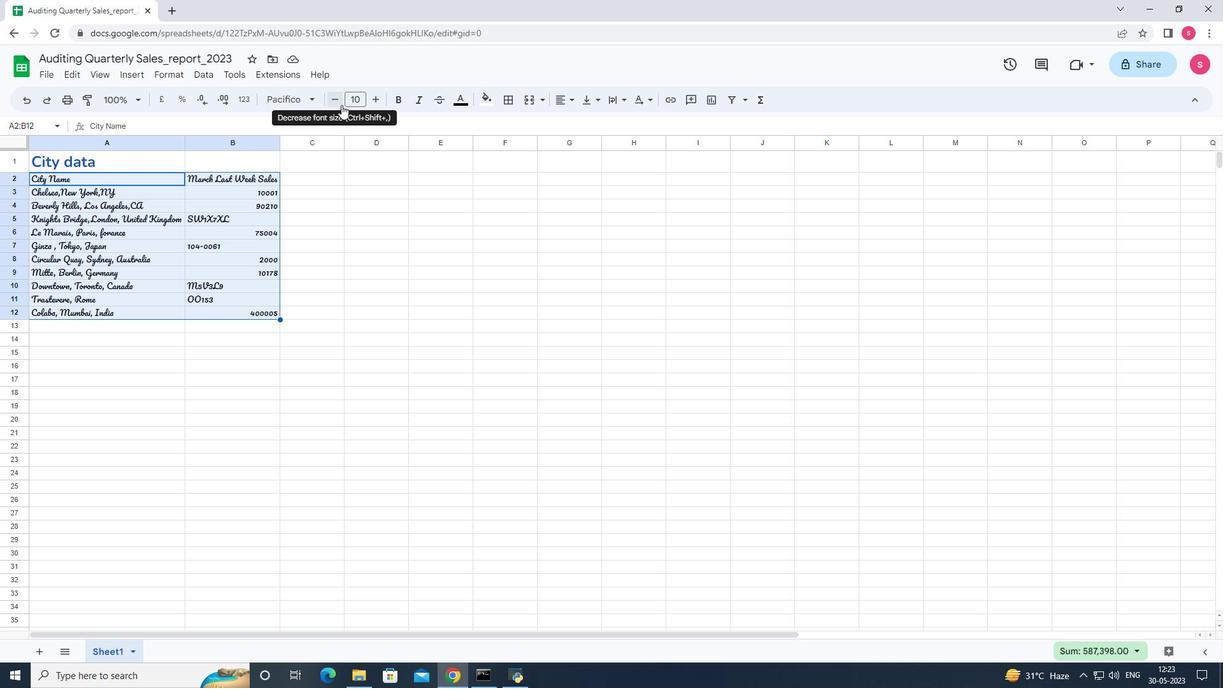 
Action: Mouse moved to (143, 155)
Screenshot: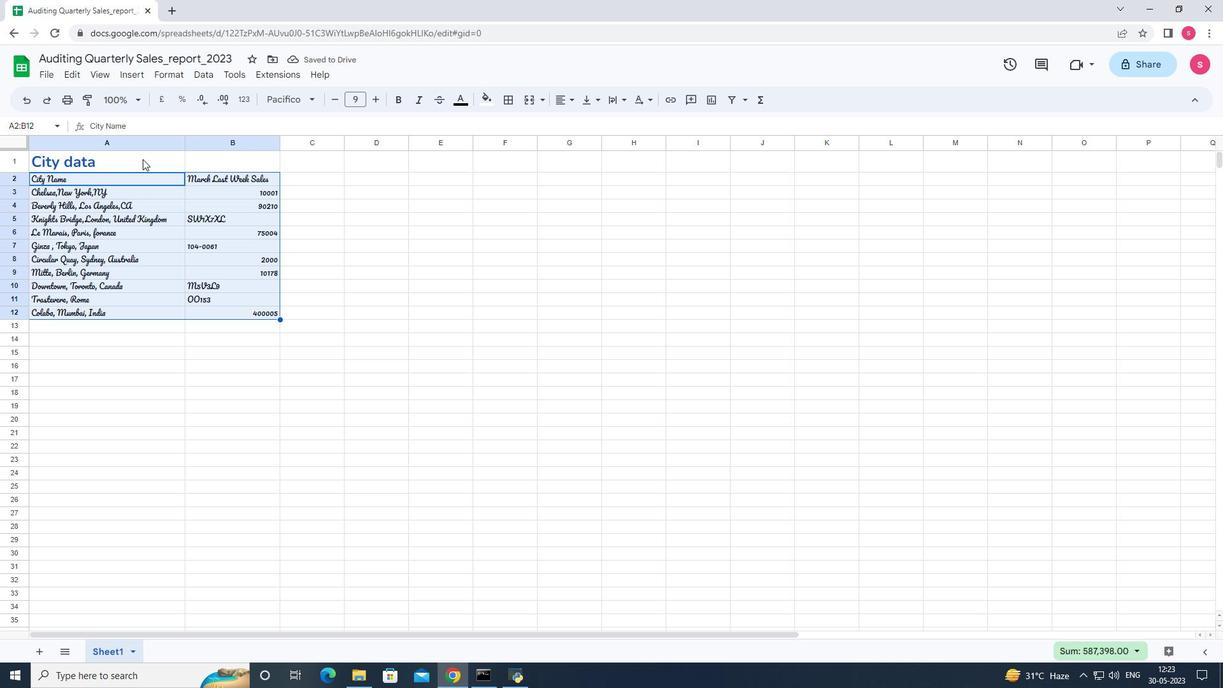 
Action: Mouse pressed left at (143, 155)
Screenshot: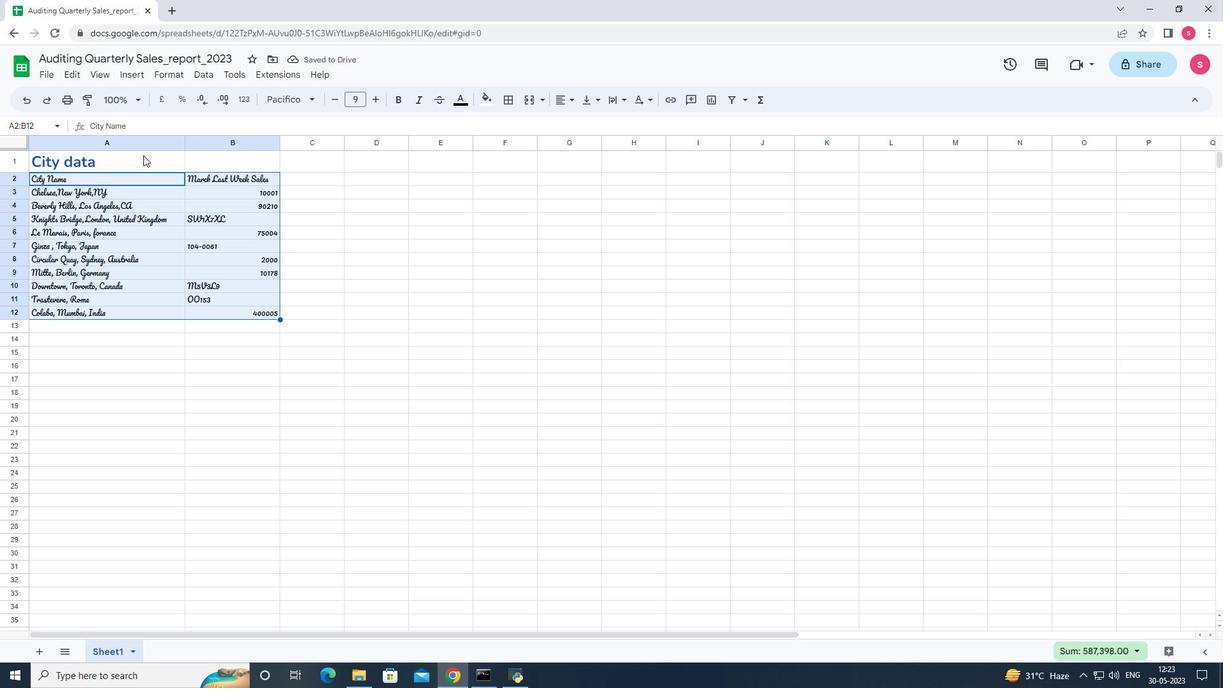 
Action: Mouse moved to (142, 155)
Screenshot: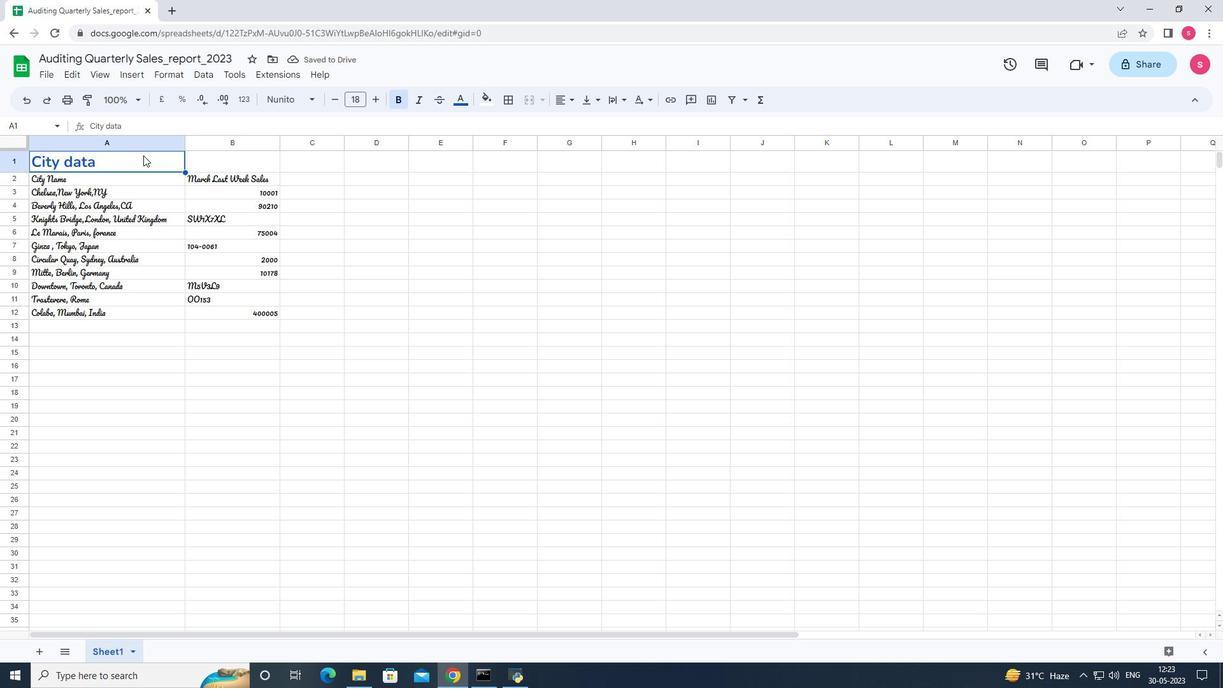 
Action: Mouse pressed left at (142, 155)
Screenshot: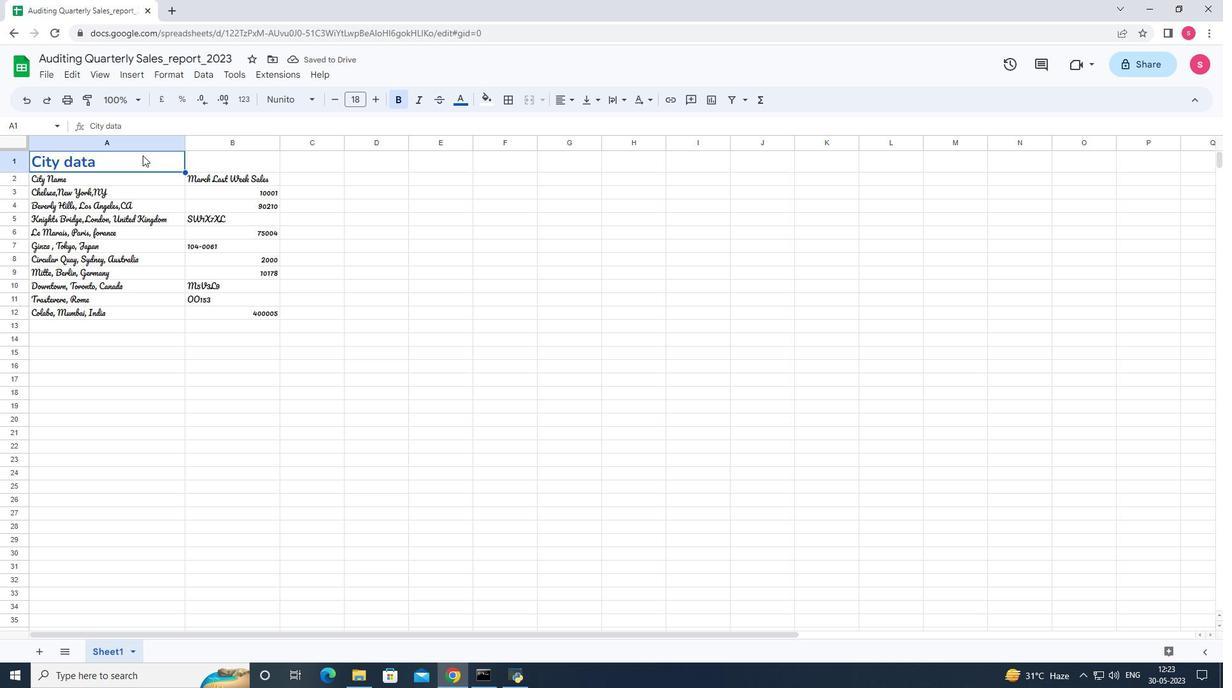 
Action: Mouse moved to (528, 102)
Screenshot: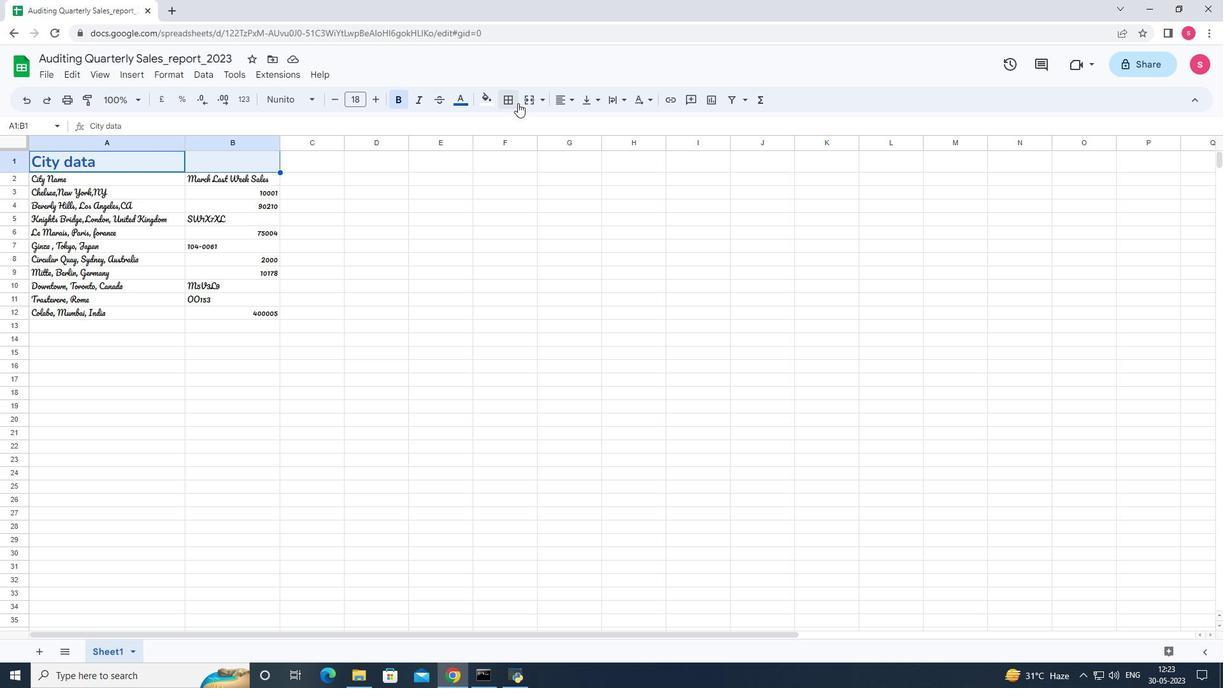 
Action: Mouse pressed left at (528, 102)
Screenshot: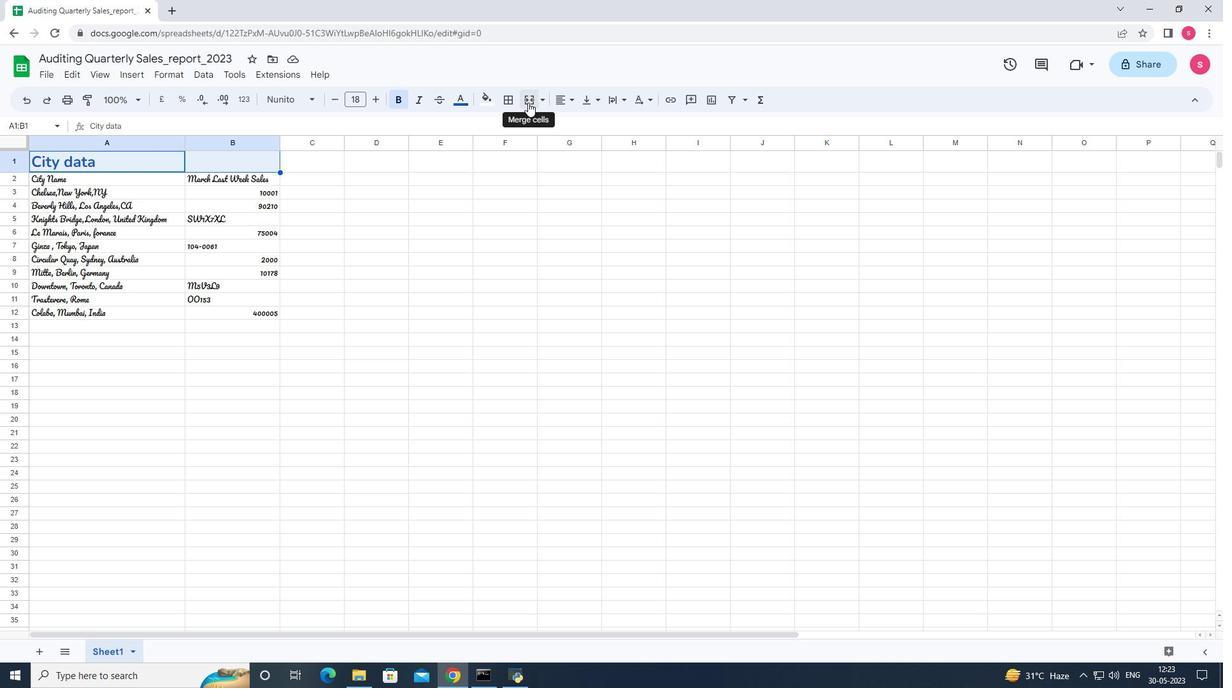 
Action: Mouse moved to (163, 159)
Screenshot: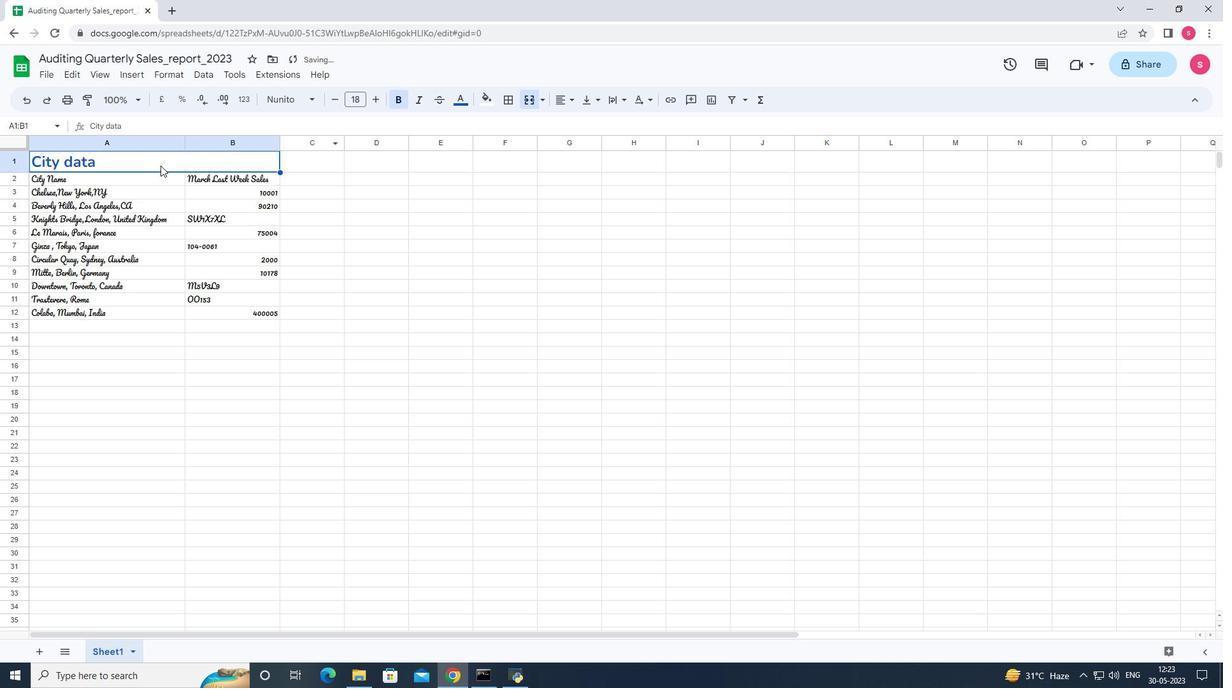 
Action: Mouse pressed left at (163, 159)
Screenshot: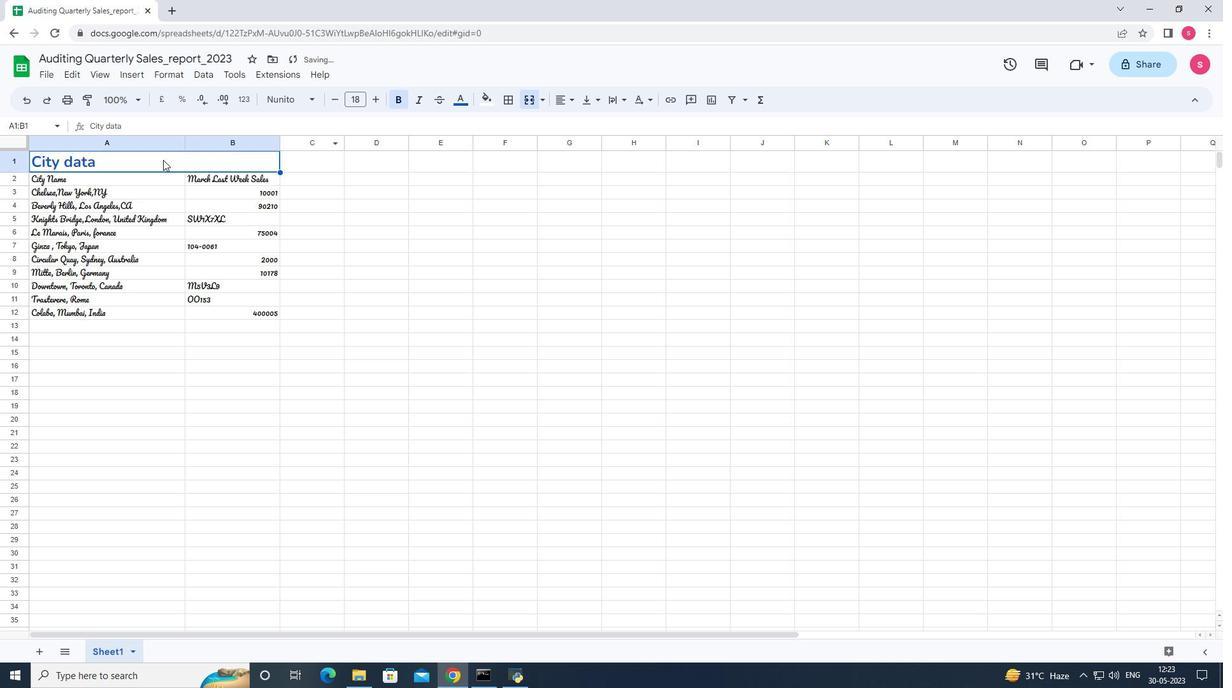 
Action: Mouse moved to (569, 100)
Screenshot: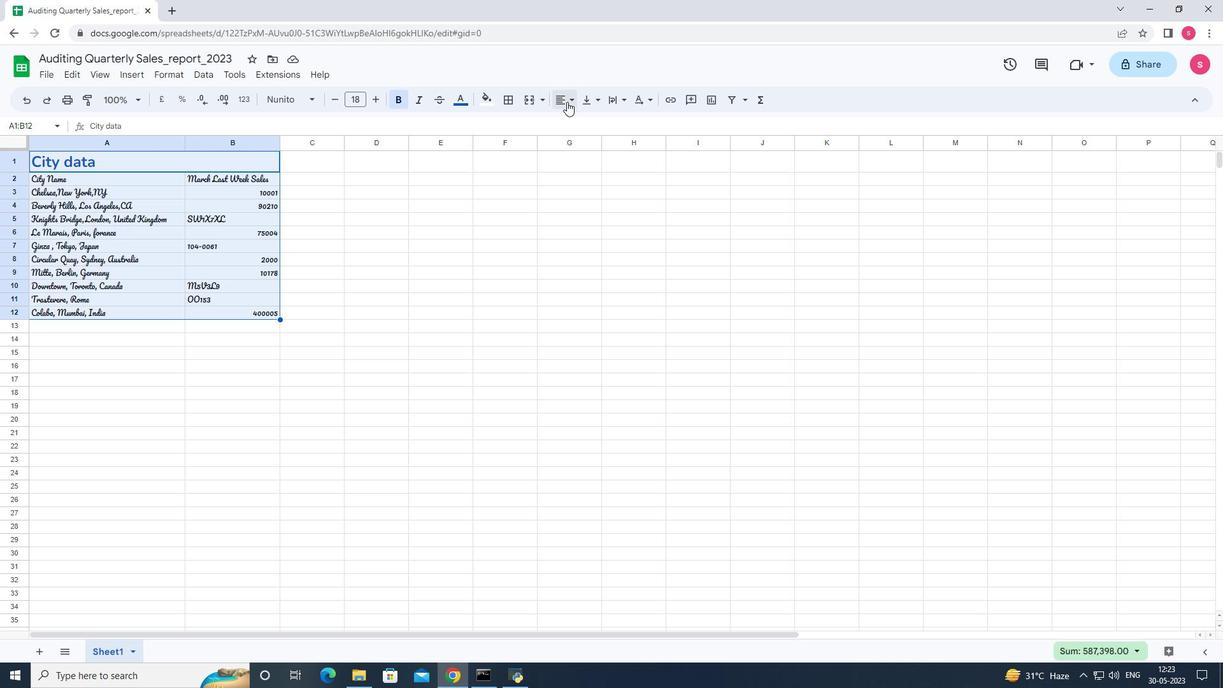 
Action: Mouse pressed left at (569, 100)
Screenshot: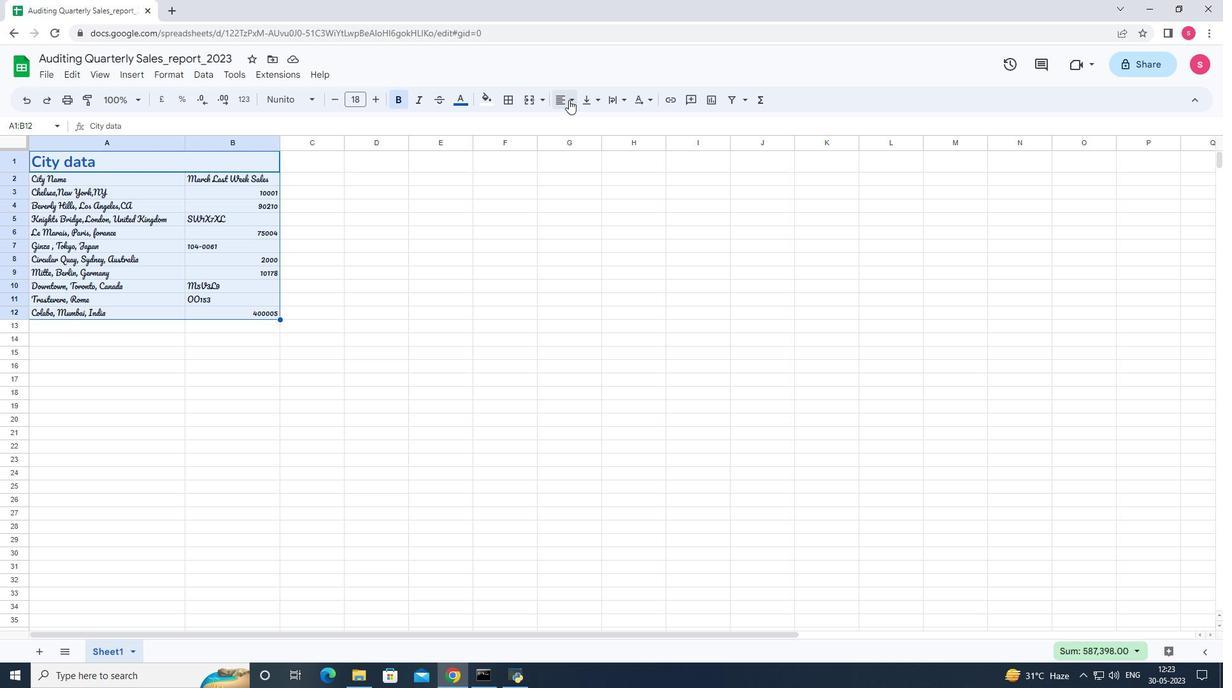 
Action: Mouse moved to (581, 126)
Screenshot: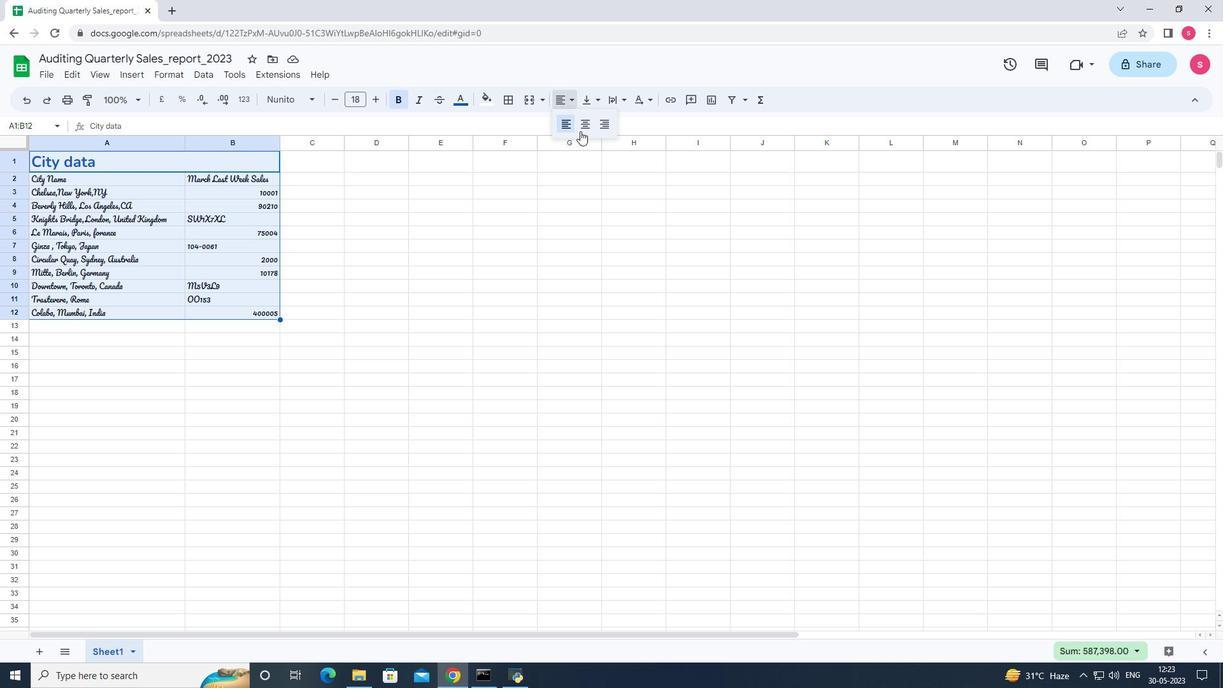 
Action: Mouse pressed left at (581, 126)
Screenshot: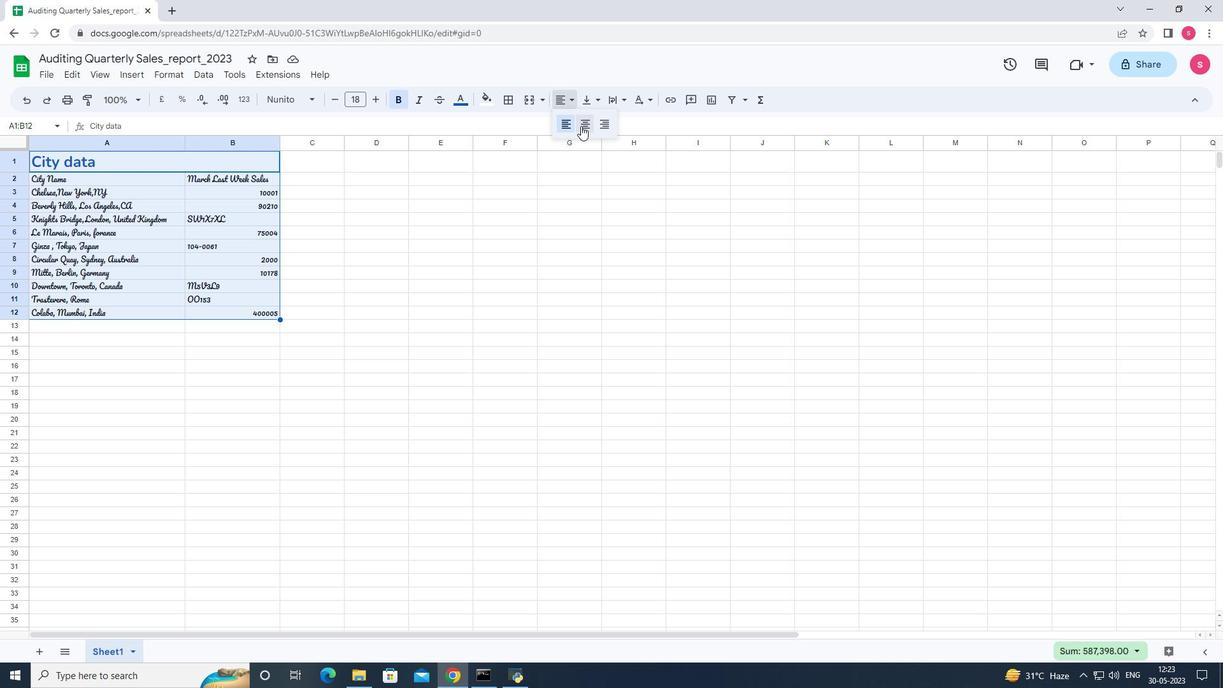 
Action: Mouse moved to (365, 372)
Screenshot: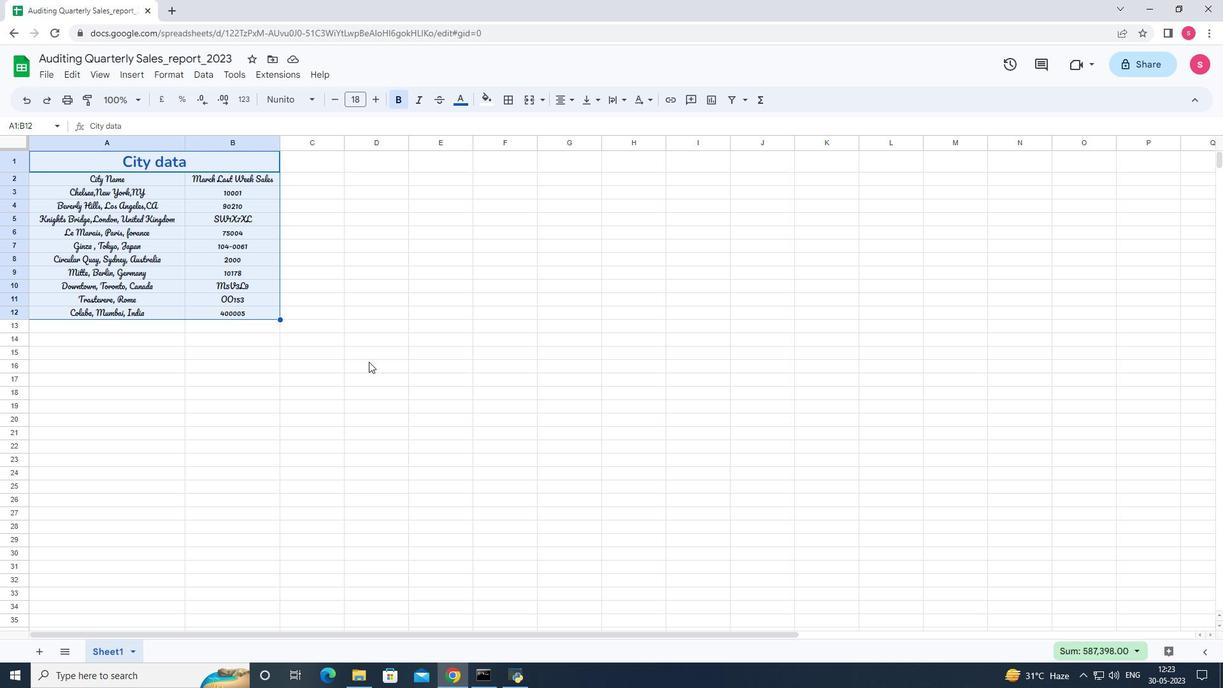 
Action: Mouse pressed left at (365, 372)
Screenshot: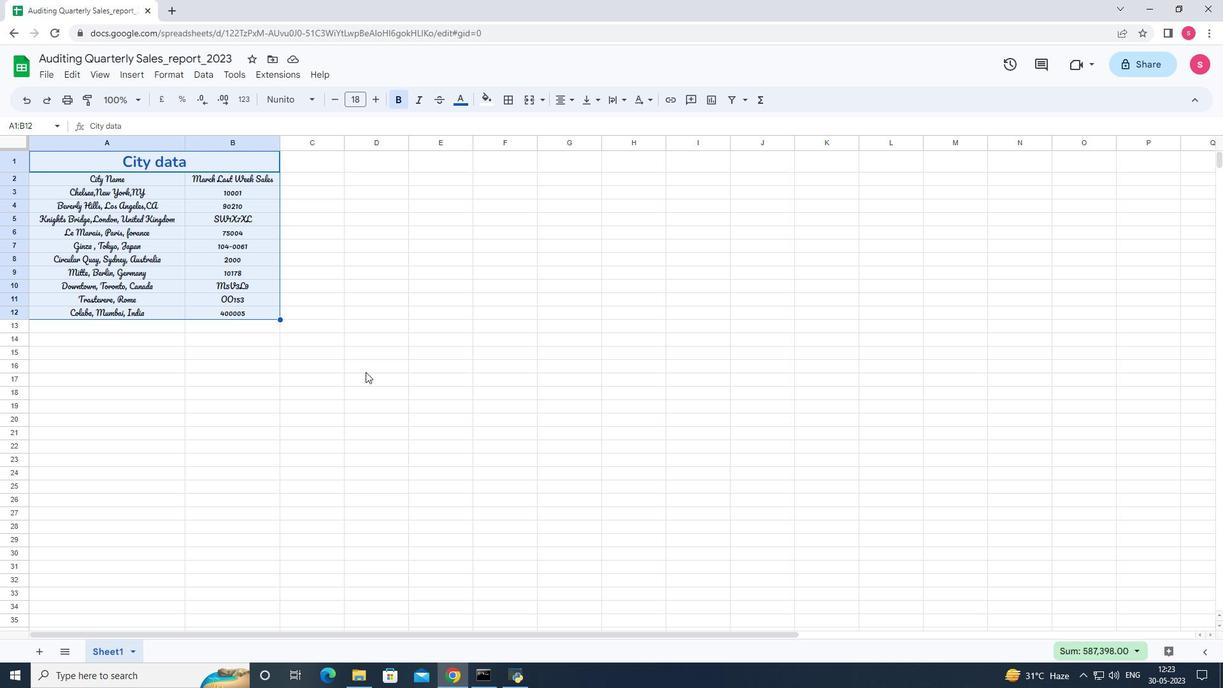 
Action: Mouse moved to (247, 387)
Screenshot: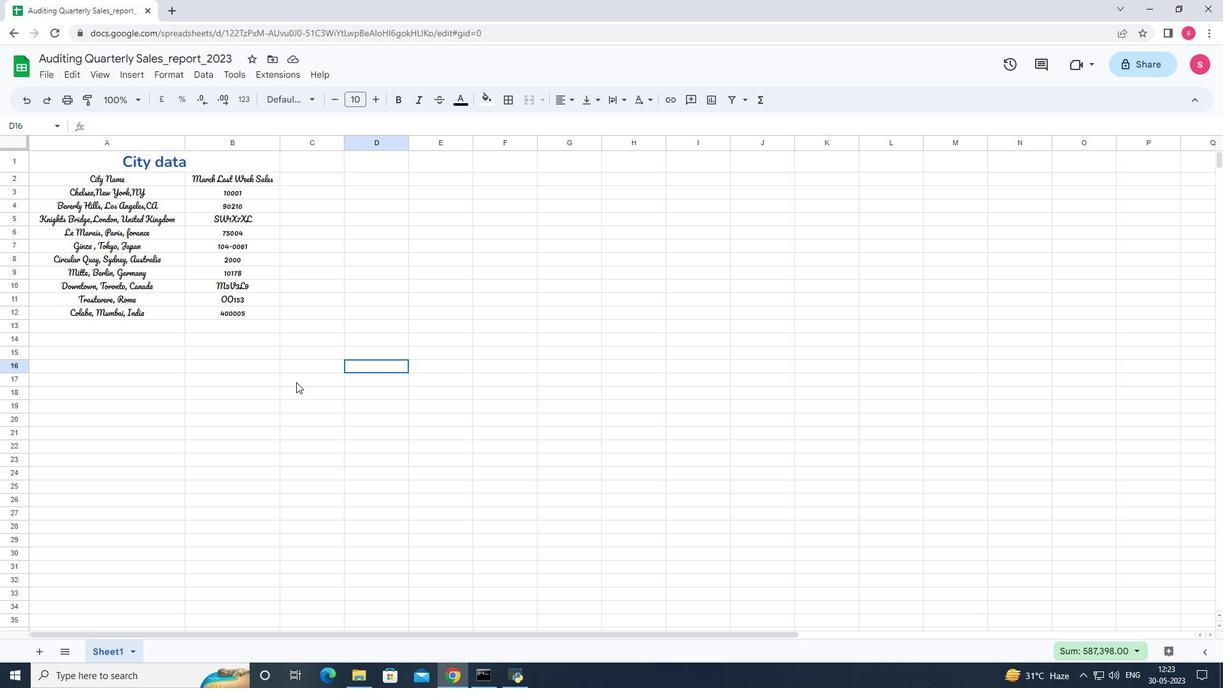 
Action: Mouse pressed left at (247, 387)
Screenshot: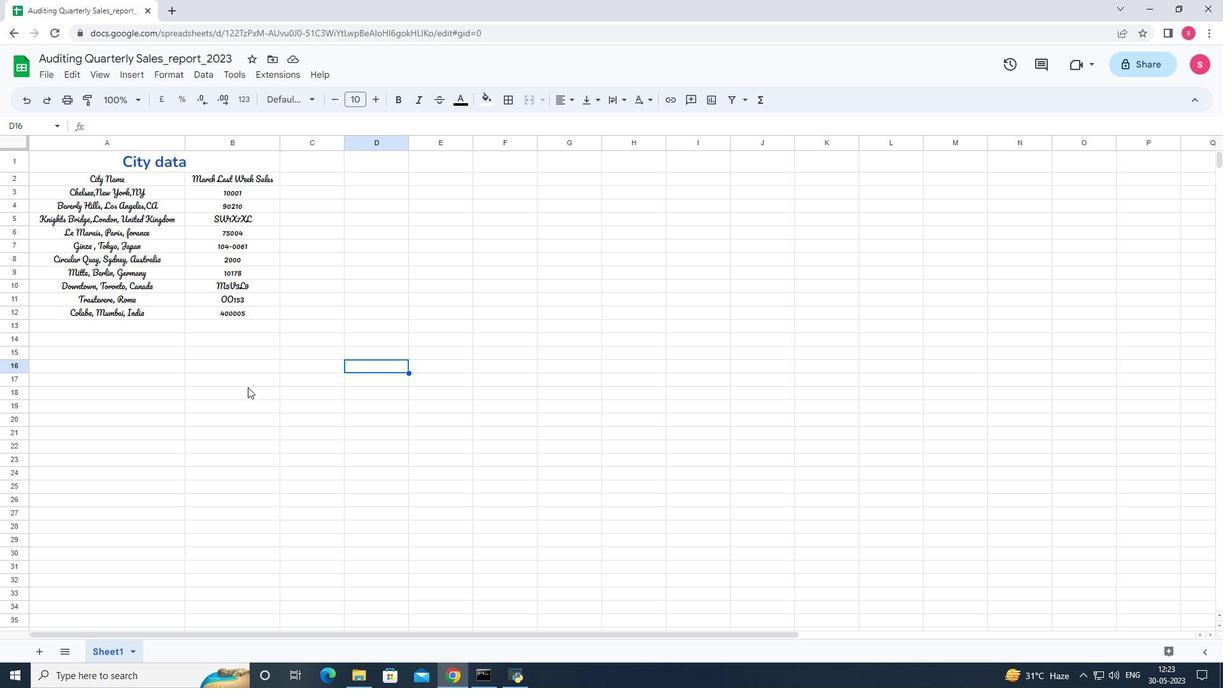 
Action: Key pressed ctrl+S
Screenshot: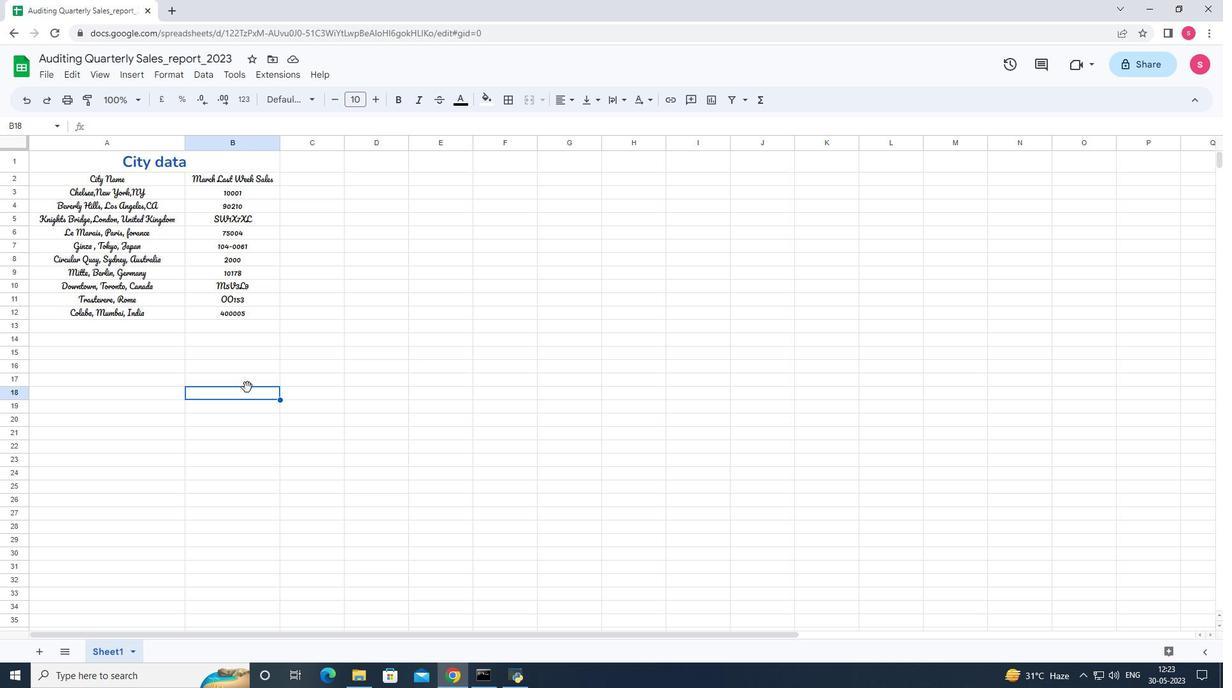 
